 Task: Find connections with filter location Ferkessédougou with filter topic #Socialmediawith filter profile language French with filter current company FactSet with filter school Queen Mary's College with filter industry Engines and Power Transmission Equipment Manufacturing with filter service category Commercial Real Estate with filter keywords title Sales Engineer
Action: Mouse moved to (504, 69)
Screenshot: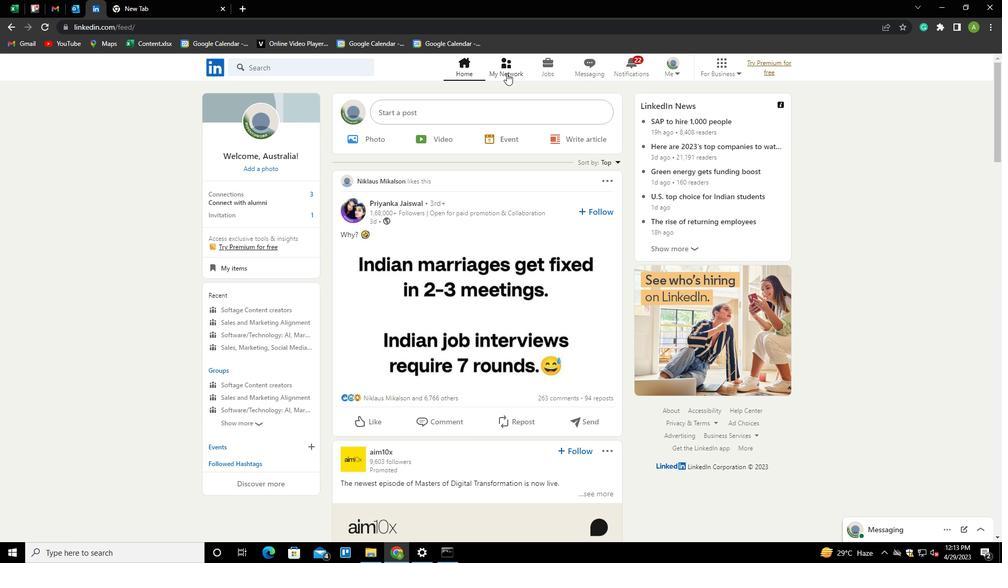 
Action: Mouse pressed left at (504, 69)
Screenshot: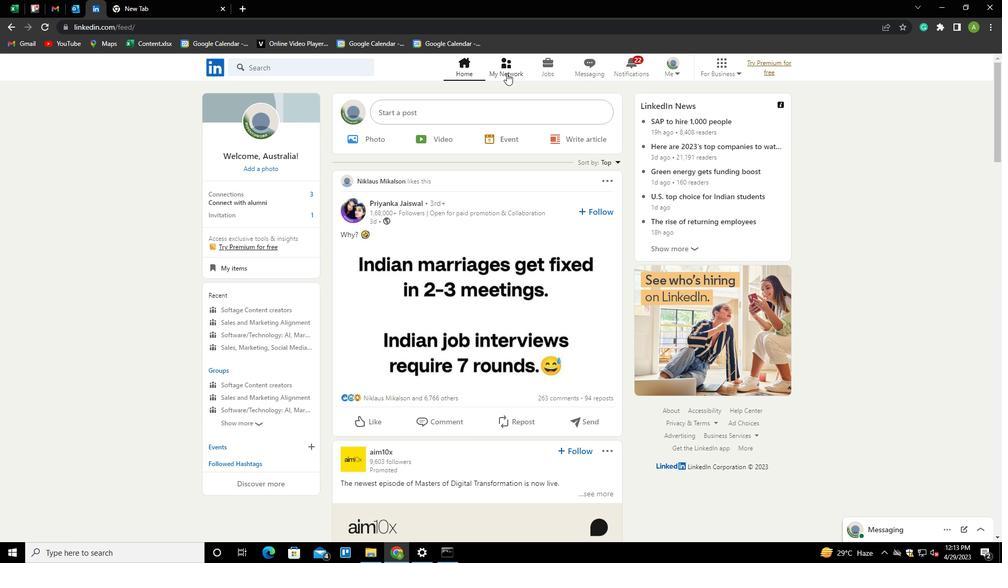 
Action: Mouse moved to (264, 121)
Screenshot: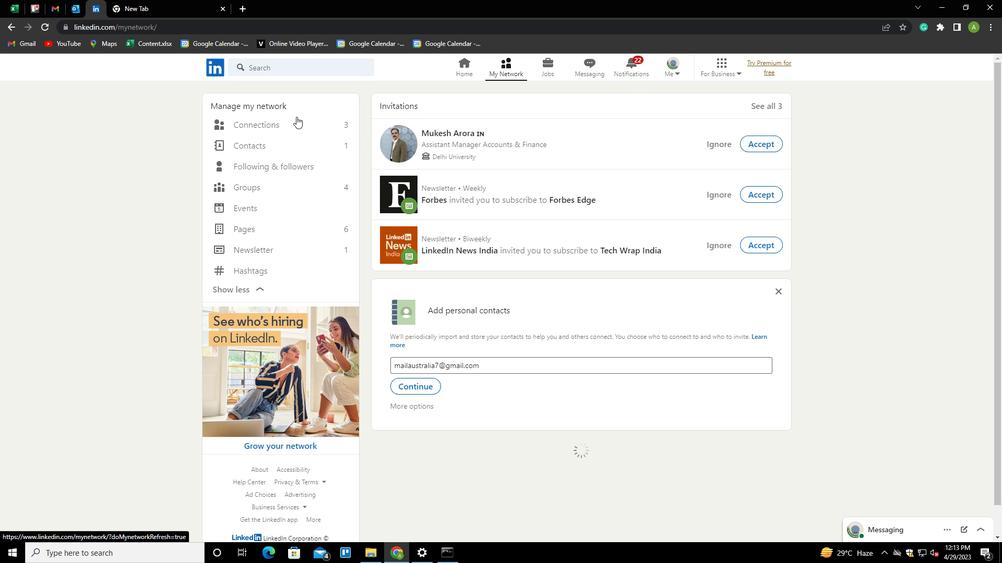 
Action: Mouse pressed left at (264, 121)
Screenshot: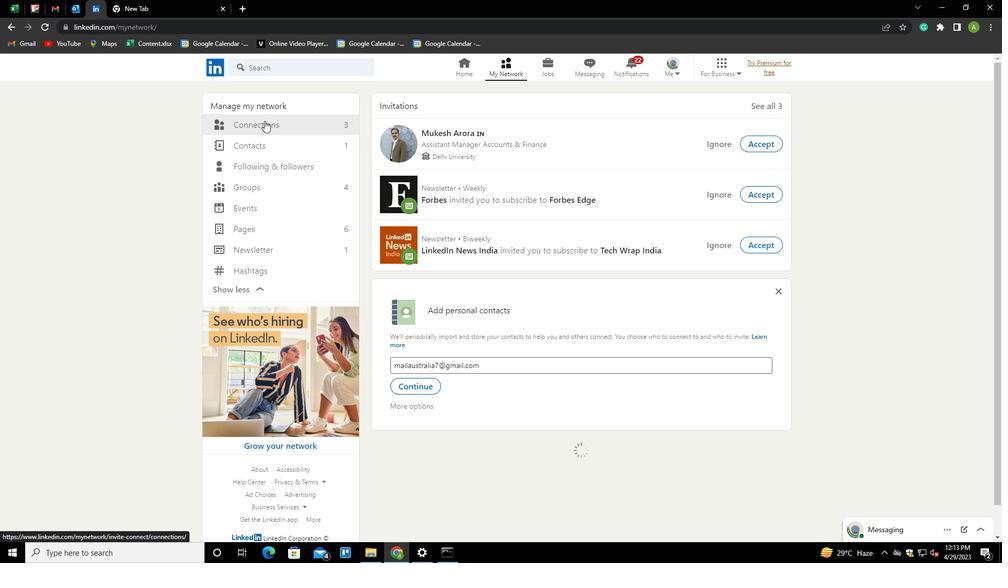 
Action: Mouse moved to (562, 124)
Screenshot: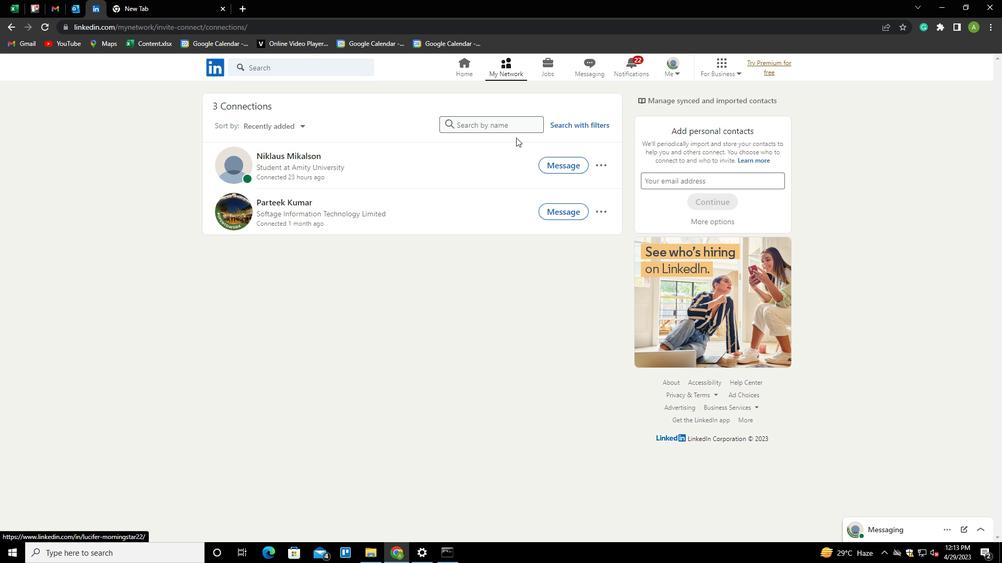 
Action: Mouse pressed left at (562, 124)
Screenshot: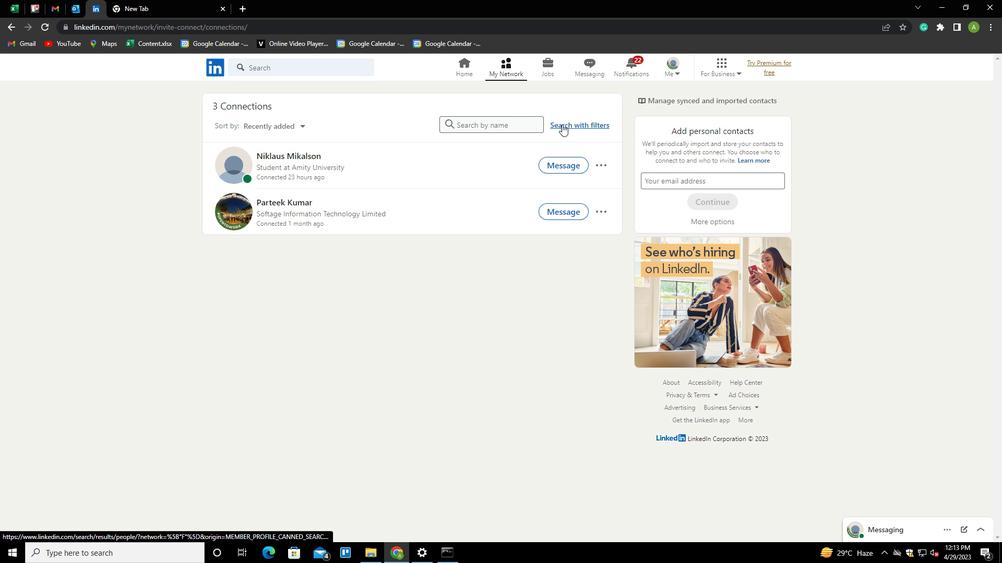 
Action: Mouse moved to (526, 96)
Screenshot: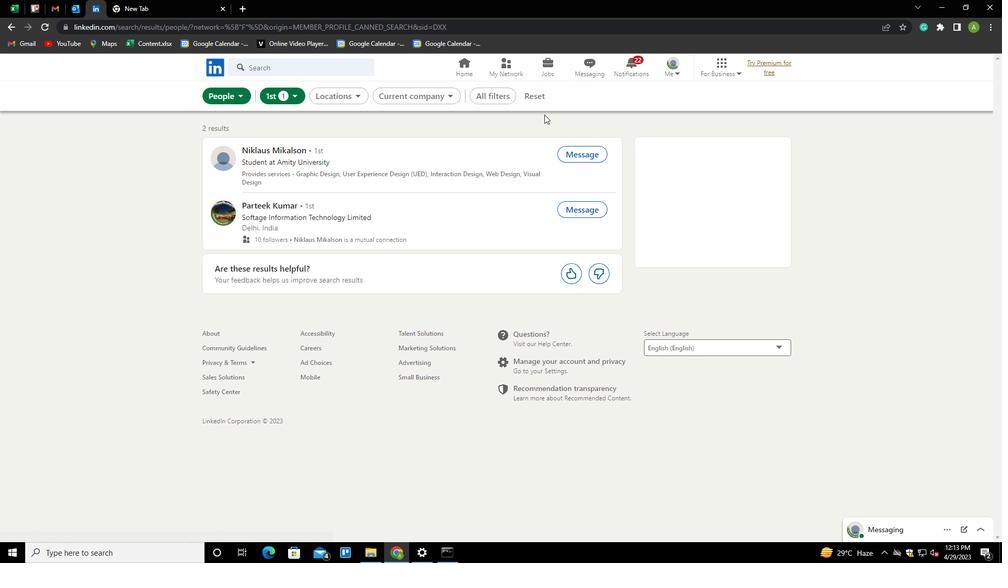 
Action: Mouse pressed left at (526, 96)
Screenshot: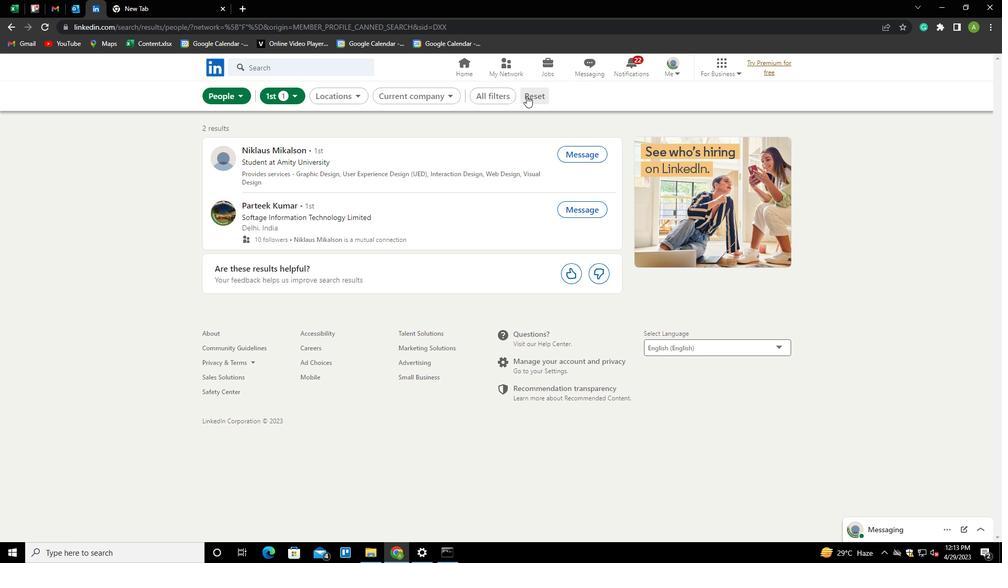 
Action: Mouse moved to (511, 96)
Screenshot: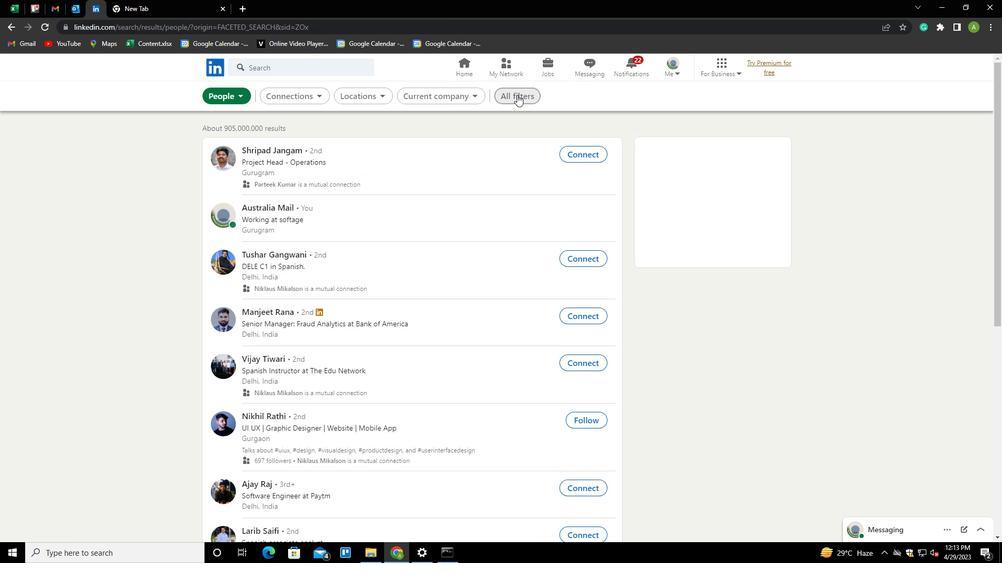 
Action: Mouse pressed left at (511, 96)
Screenshot: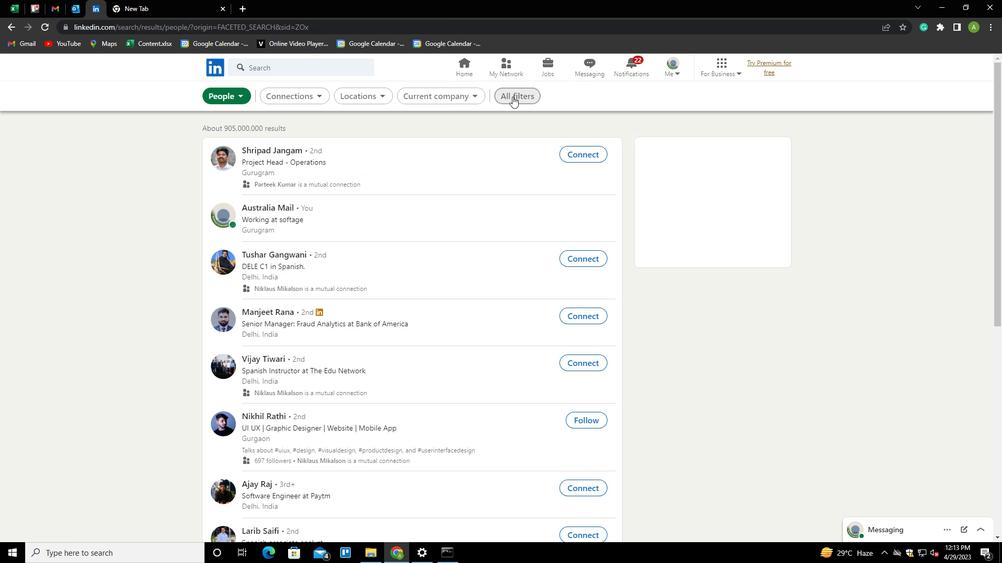 
Action: Mouse moved to (809, 244)
Screenshot: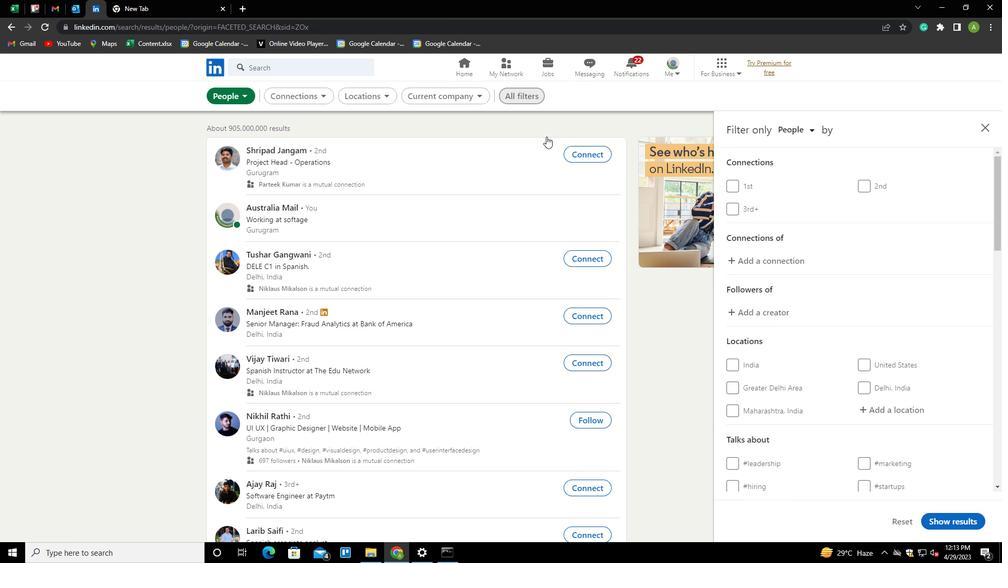 
Action: Mouse scrolled (809, 243) with delta (0, 0)
Screenshot: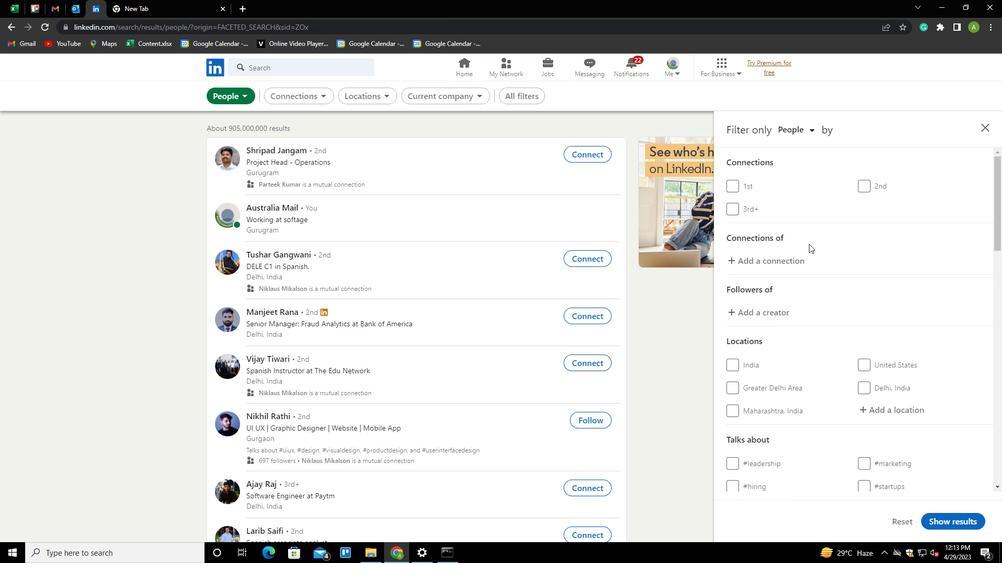 
Action: Mouse scrolled (809, 243) with delta (0, 0)
Screenshot: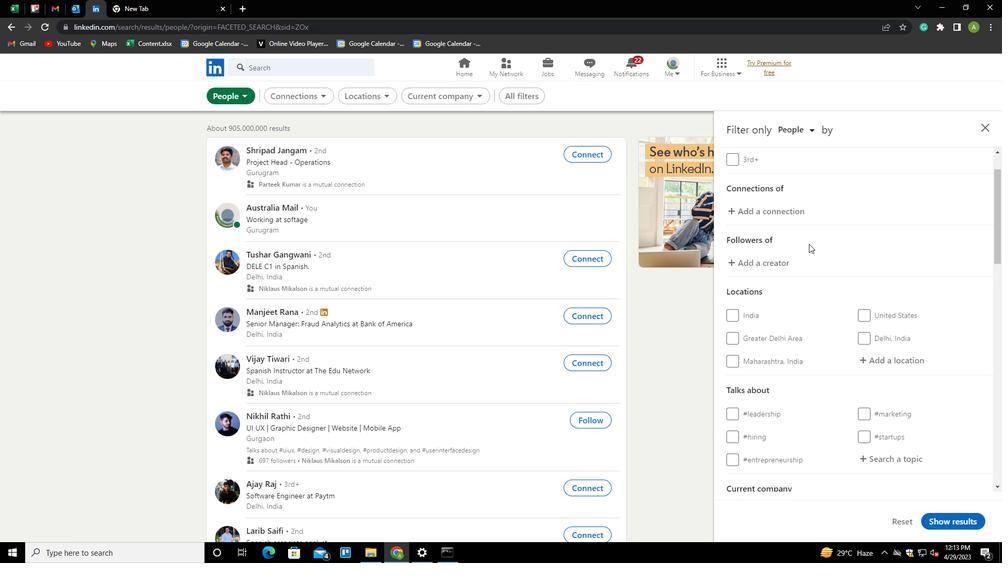 
Action: Mouse scrolled (809, 243) with delta (0, 0)
Screenshot: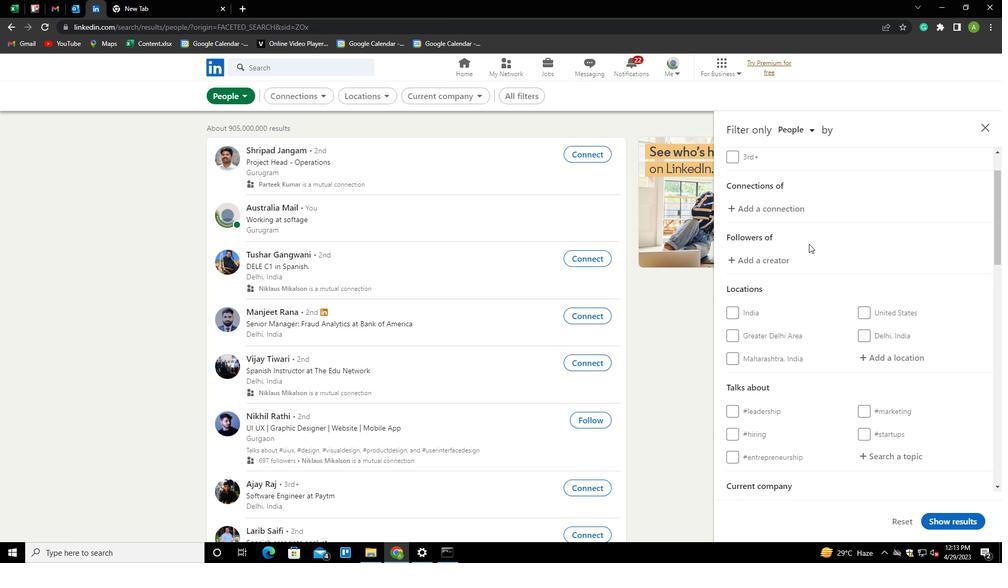 
Action: Mouse moved to (864, 251)
Screenshot: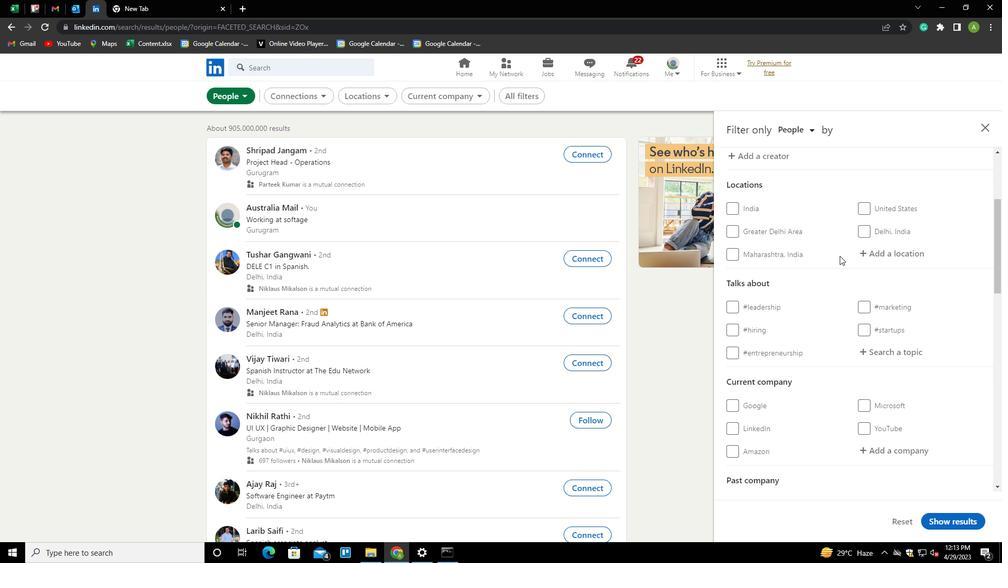 
Action: Mouse pressed left at (864, 251)
Screenshot: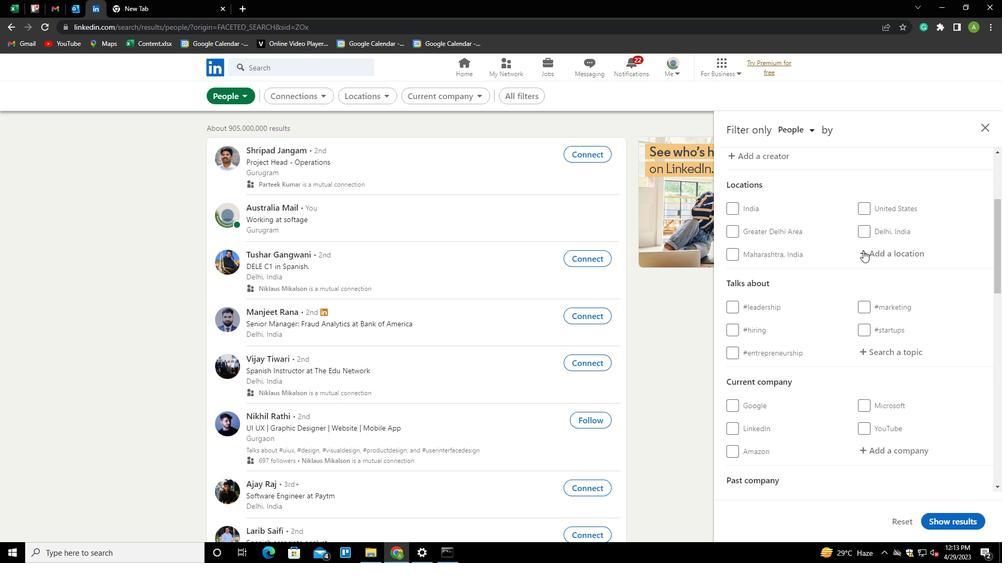 
Action: Key pressed <Key.shift><Key.shift><Key.shift><Key.shift><Key.shift>FEREKESSEDOUGOU
Screenshot: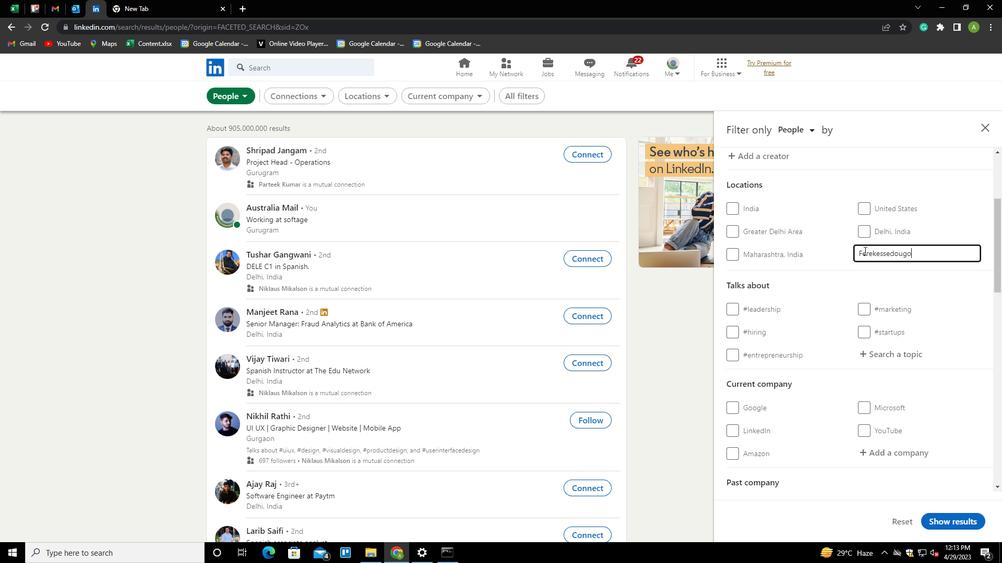 
Action: Mouse moved to (874, 257)
Screenshot: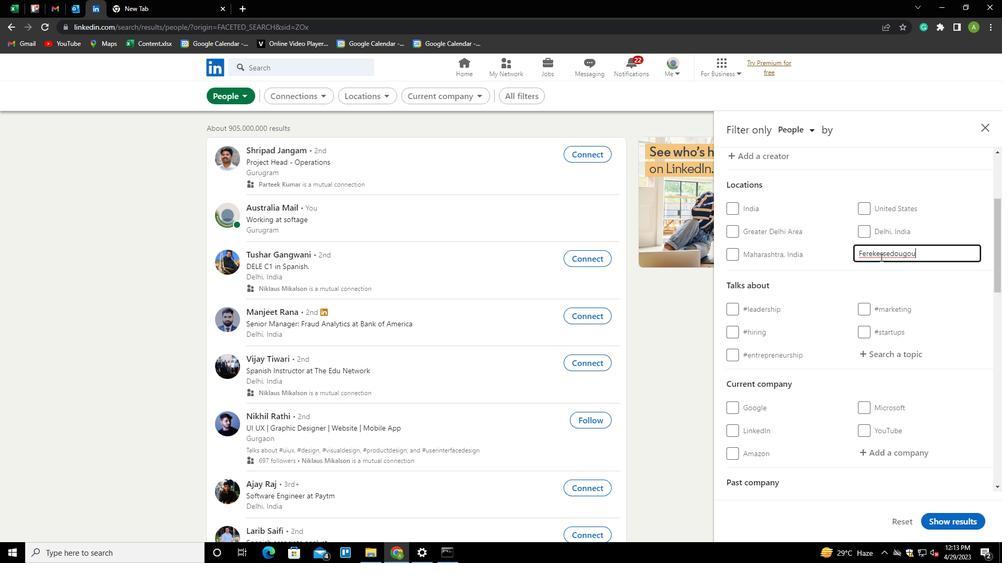 
Action: Mouse pressed left at (874, 257)
Screenshot: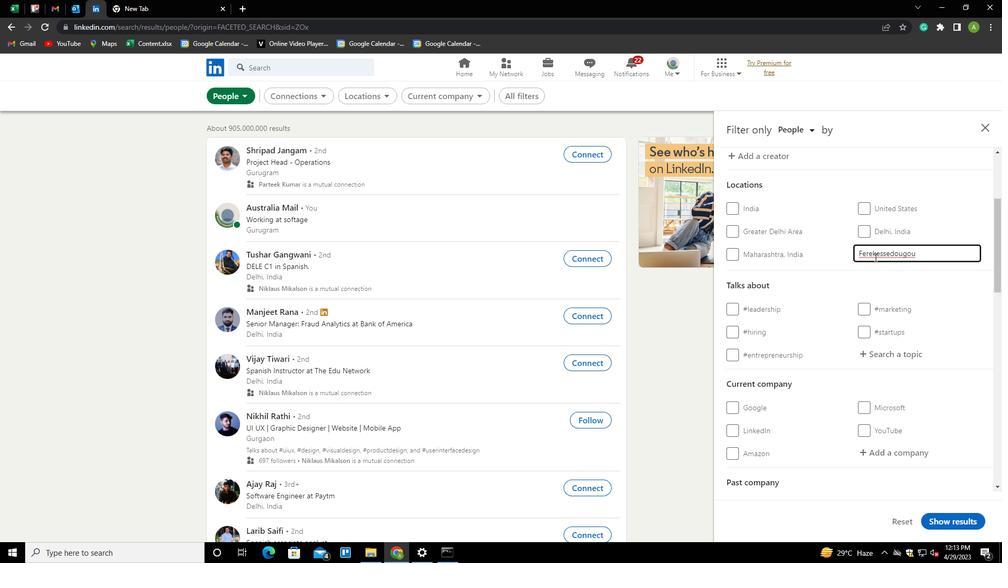 
Action: Mouse moved to (904, 260)
Screenshot: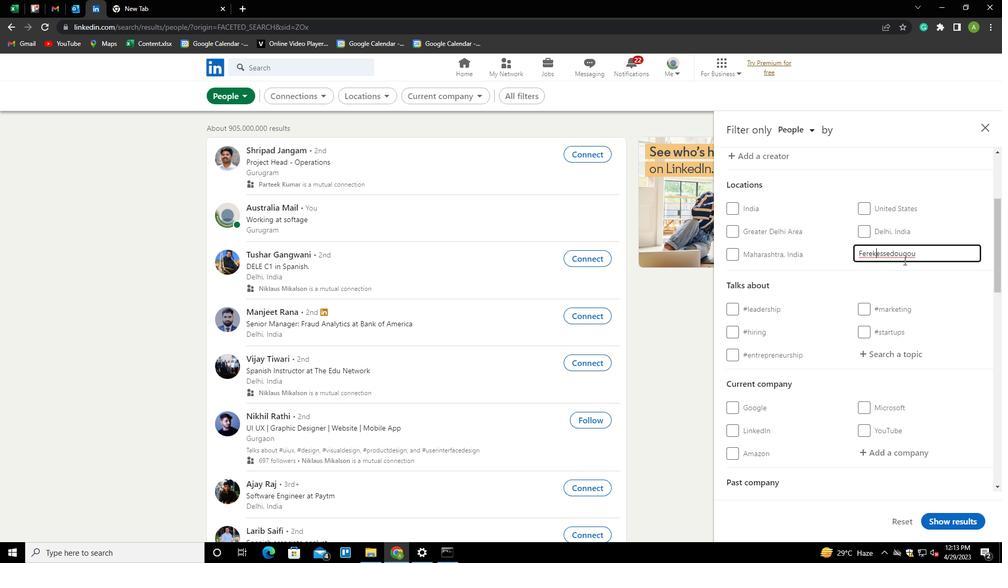 
Action: Key pressed <Key.left><Key.backspace>
Screenshot: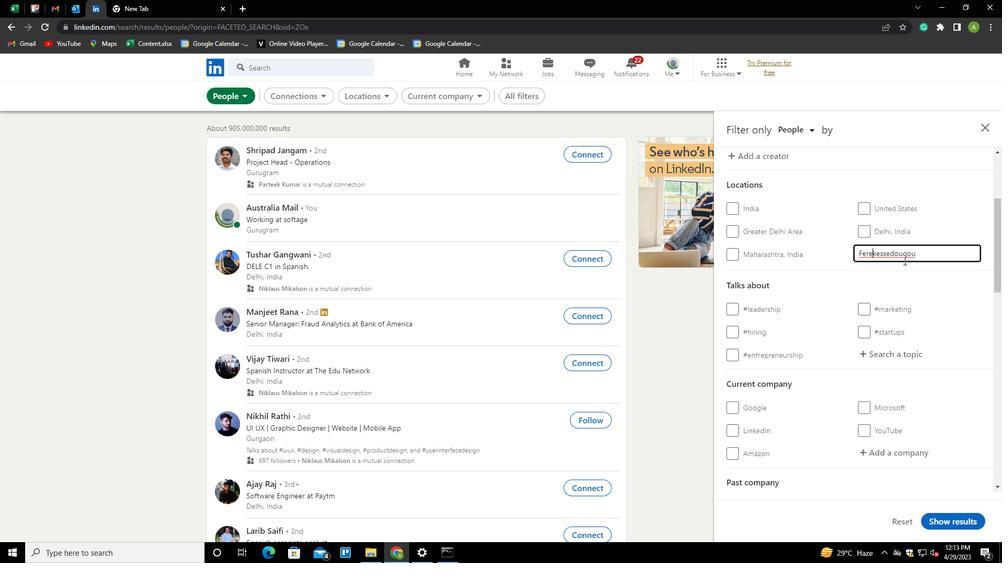 
Action: Mouse moved to (907, 265)
Screenshot: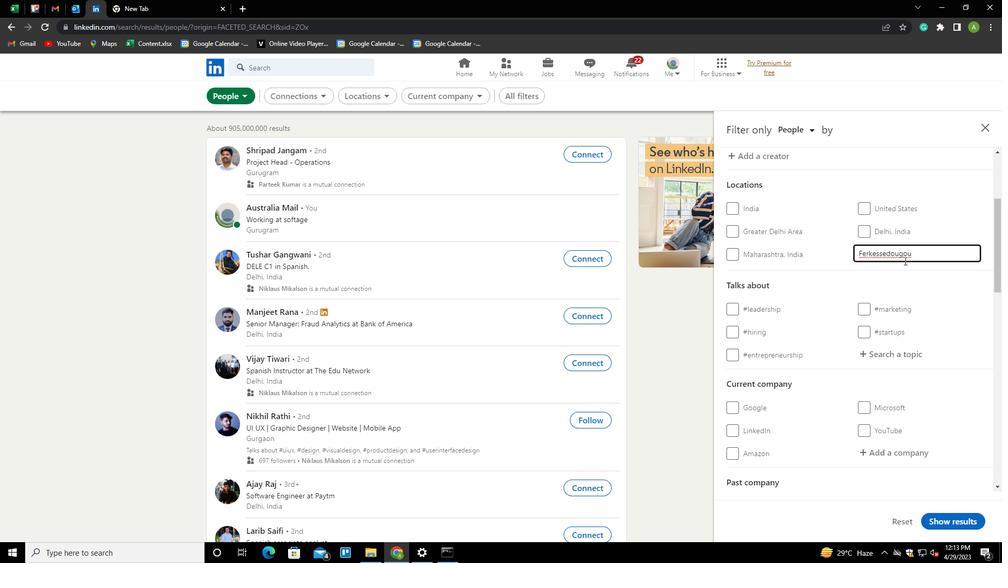 
Action: Mouse pressed left at (907, 265)
Screenshot: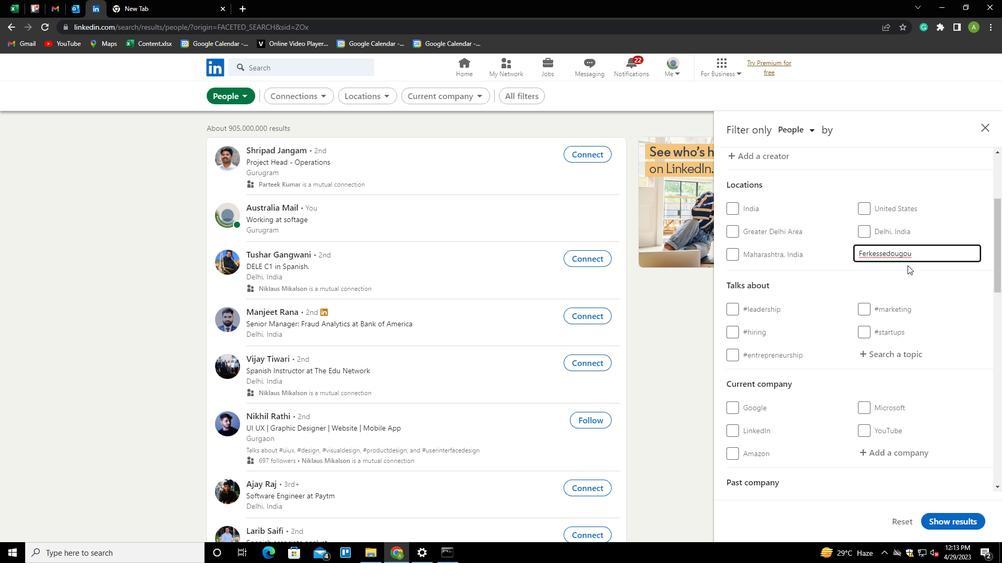 
Action: Mouse scrolled (907, 265) with delta (0, 0)
Screenshot: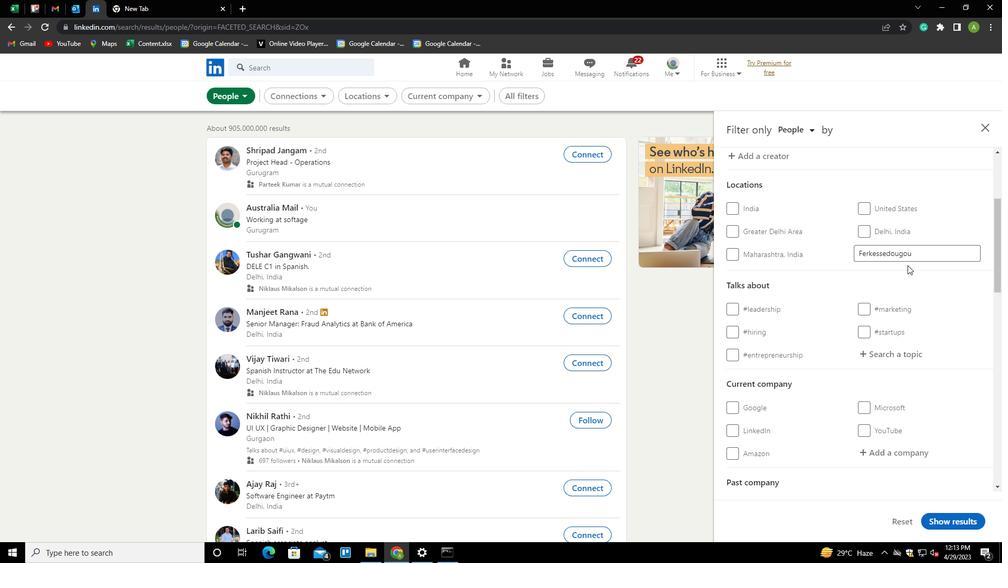 
Action: Mouse scrolled (907, 265) with delta (0, 0)
Screenshot: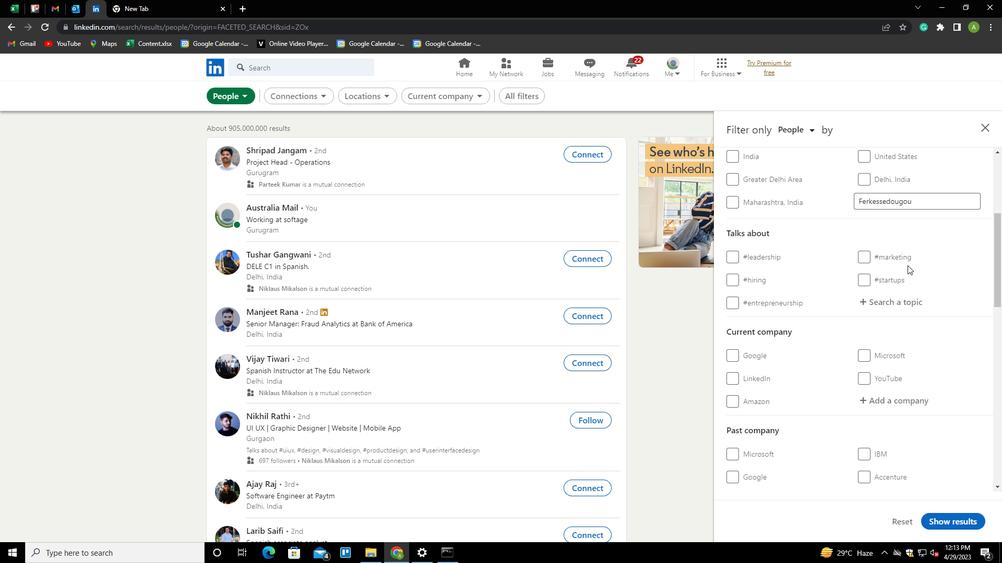 
Action: Mouse moved to (892, 252)
Screenshot: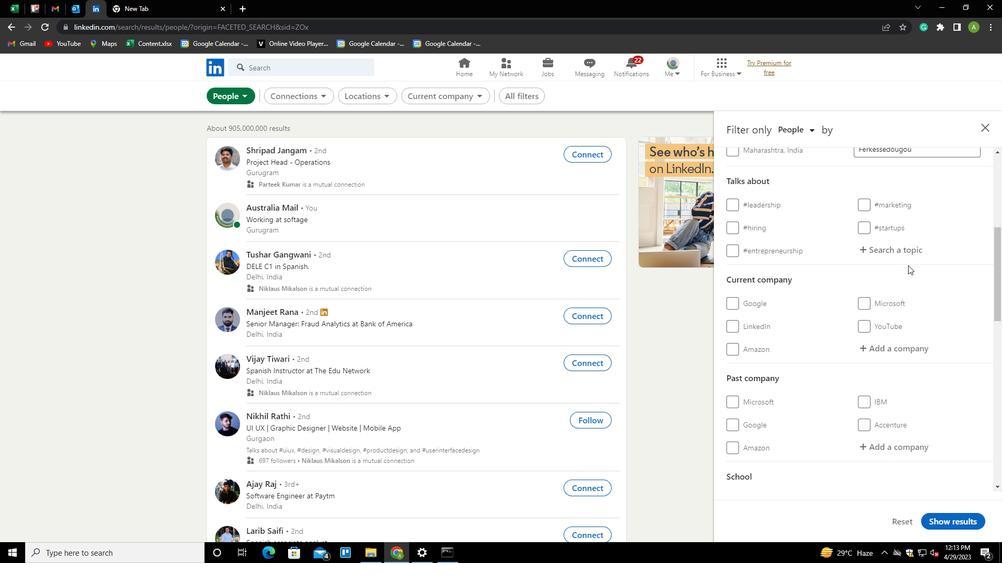 
Action: Mouse pressed left at (892, 252)
Screenshot: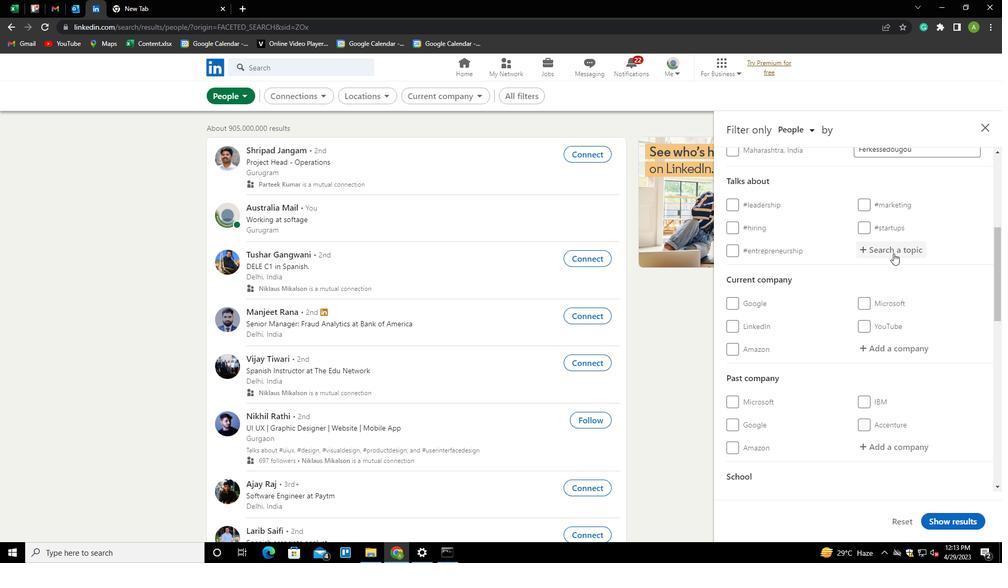 
Action: Mouse moved to (895, 251)
Screenshot: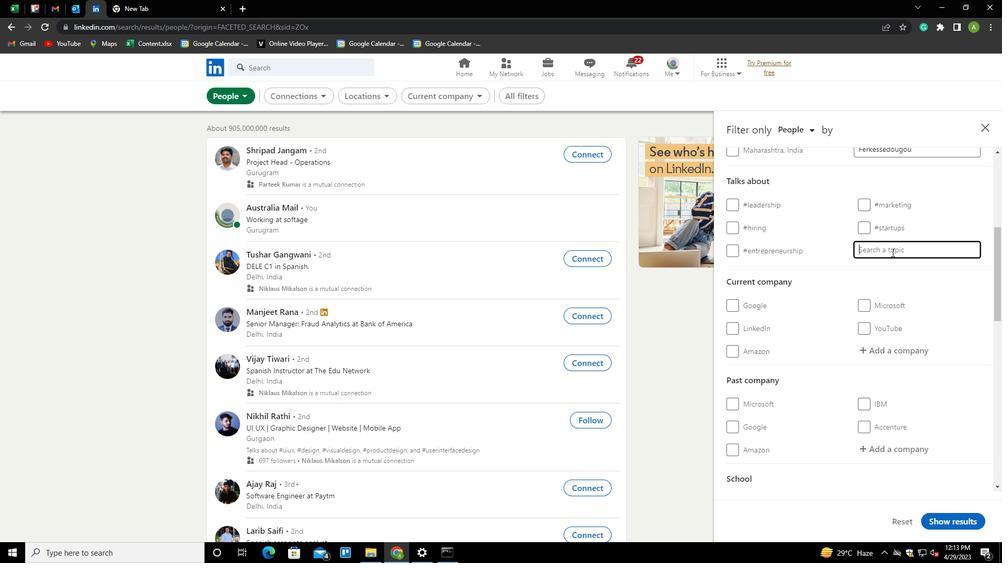 
Action: Mouse pressed left at (895, 251)
Screenshot: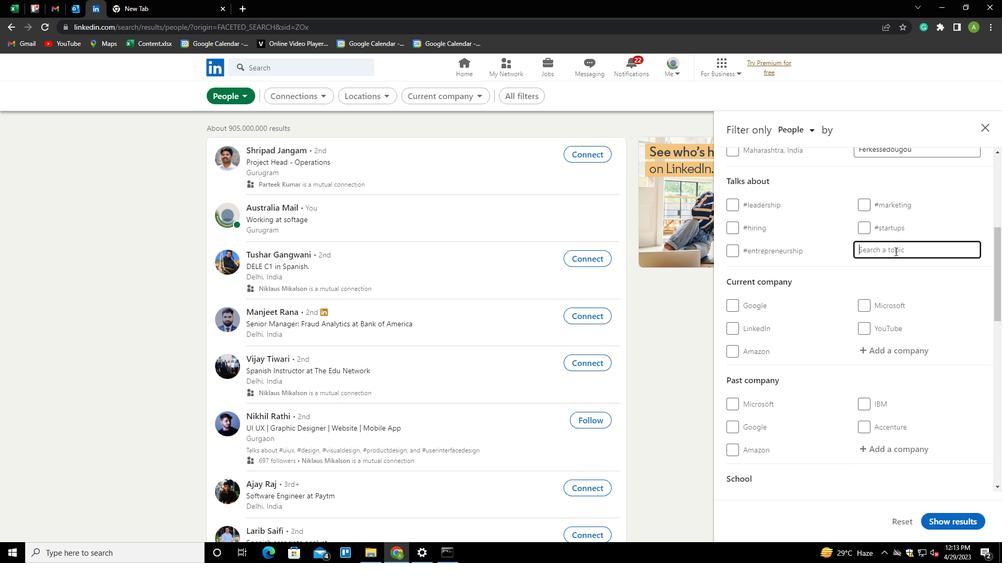 
Action: Key pressed SOCIALMEDIA<Key.down><Key.enter>
Screenshot: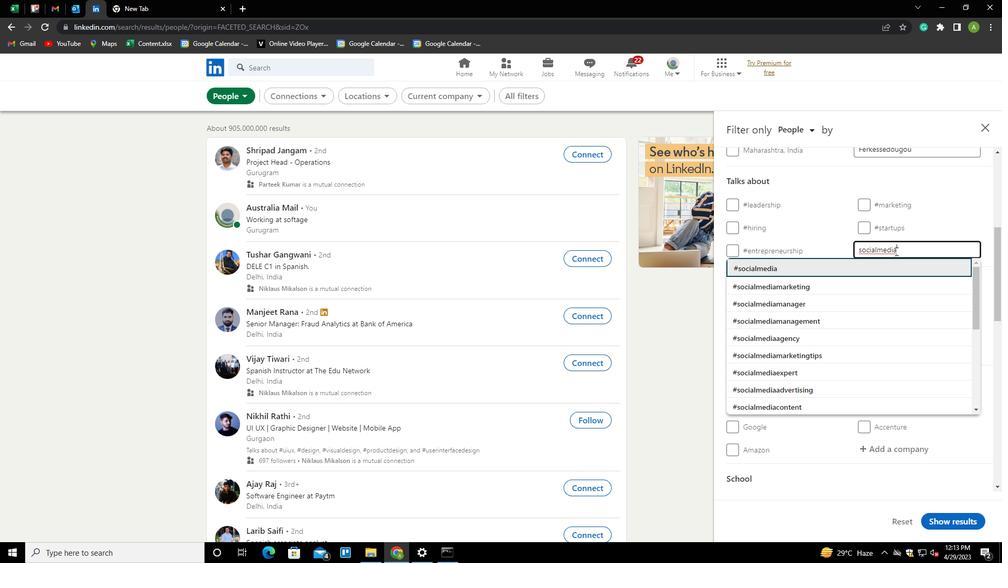 
Action: Mouse scrolled (895, 251) with delta (0, 0)
Screenshot: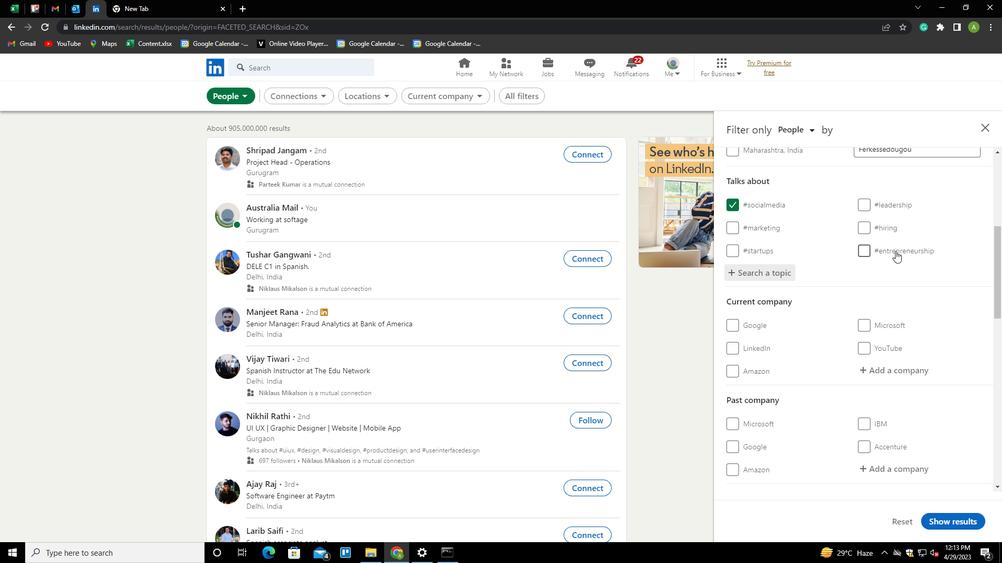 
Action: Mouse scrolled (895, 251) with delta (0, 0)
Screenshot: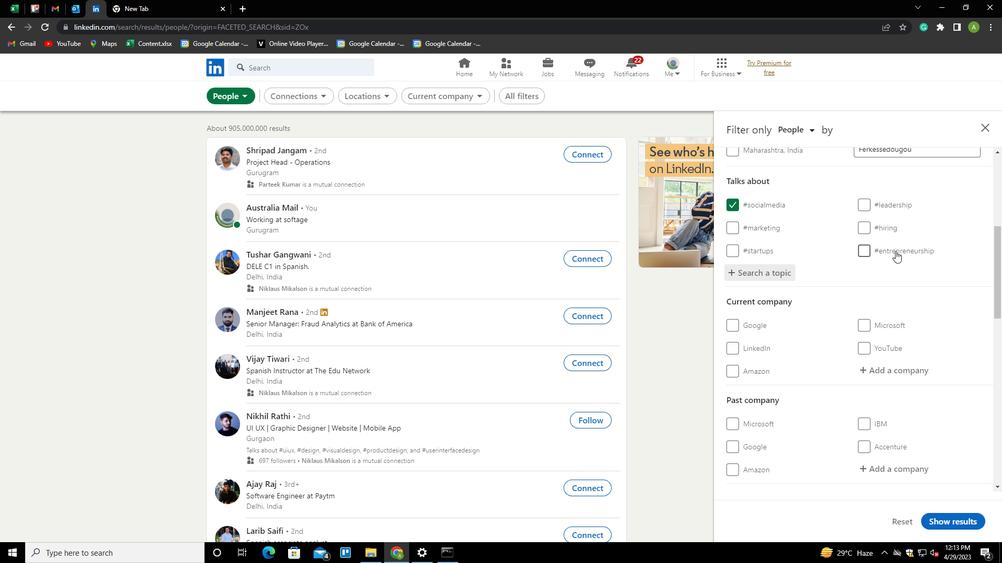 
Action: Mouse scrolled (895, 251) with delta (0, 0)
Screenshot: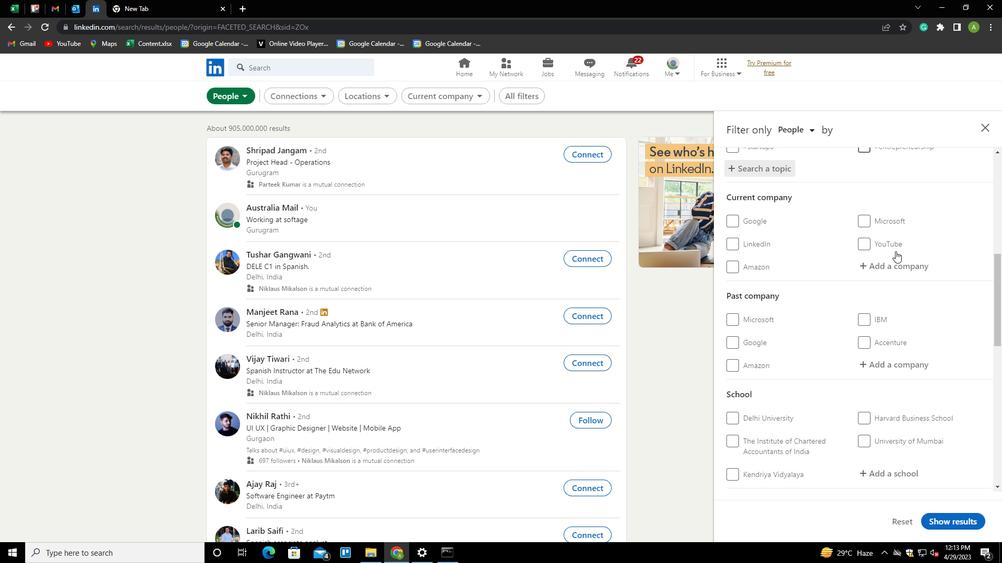 
Action: Mouse scrolled (895, 251) with delta (0, 0)
Screenshot: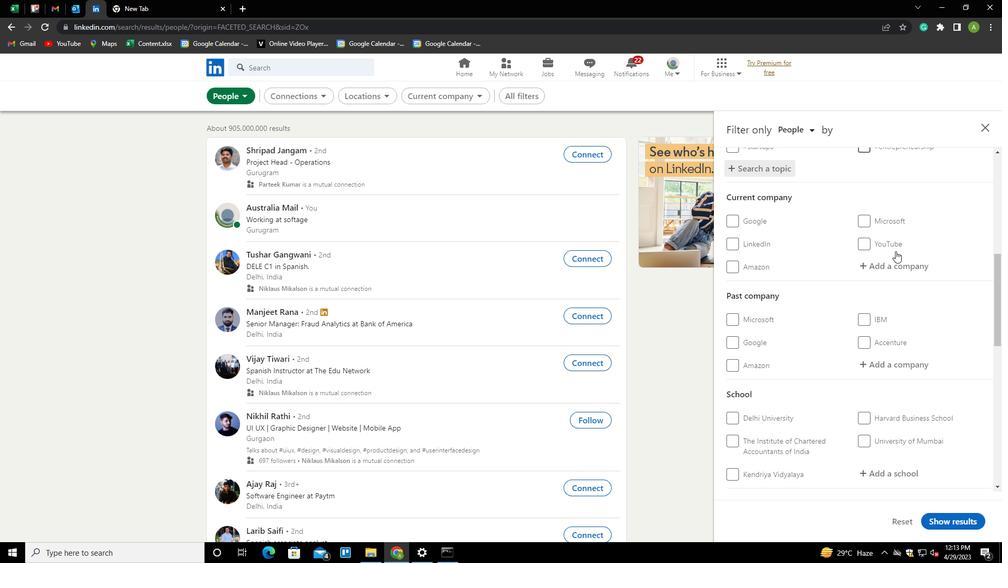 
Action: Mouse scrolled (895, 251) with delta (0, 0)
Screenshot: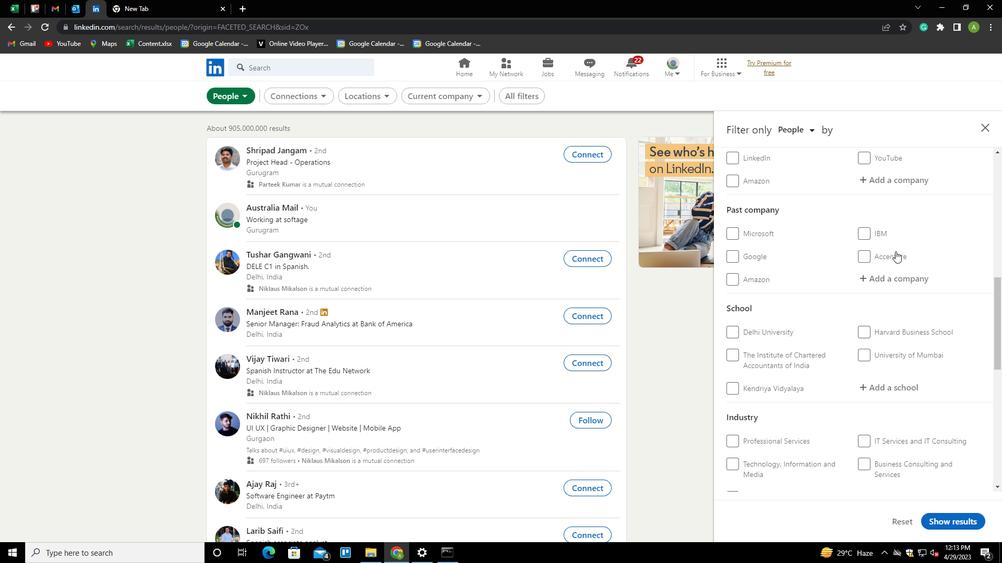 
Action: Mouse scrolled (895, 251) with delta (0, 0)
Screenshot: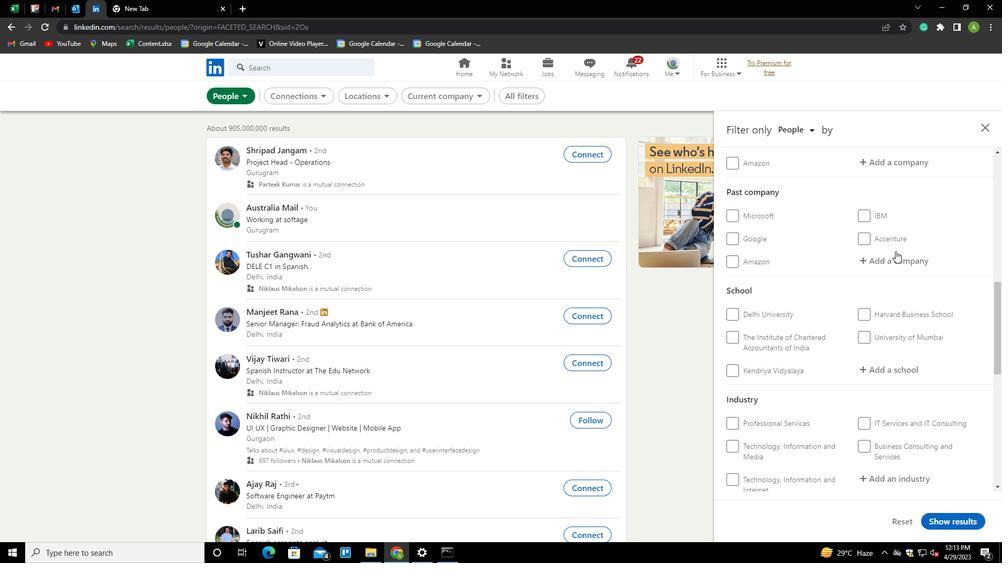 
Action: Mouse scrolled (895, 251) with delta (0, 0)
Screenshot: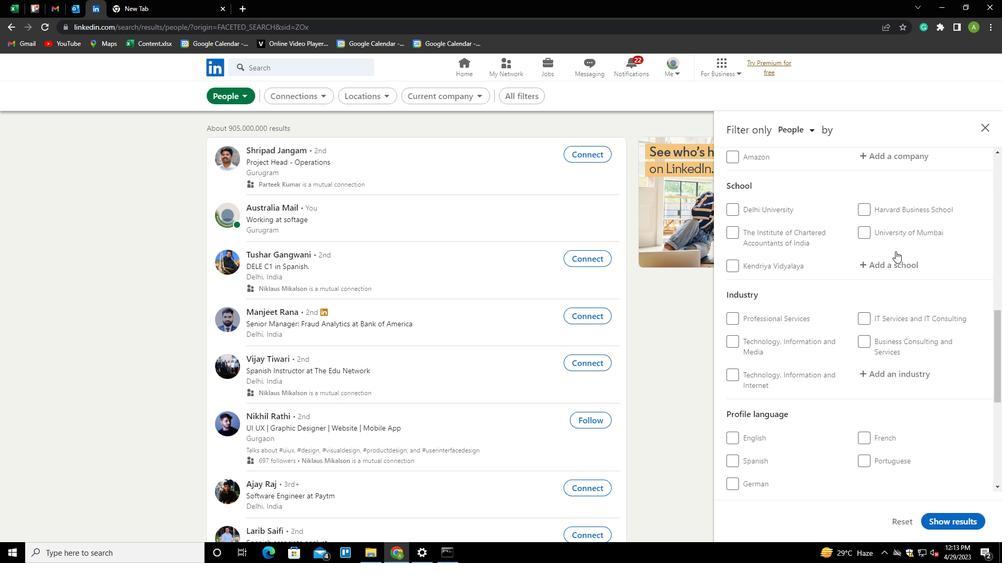 
Action: Mouse scrolled (895, 251) with delta (0, 0)
Screenshot: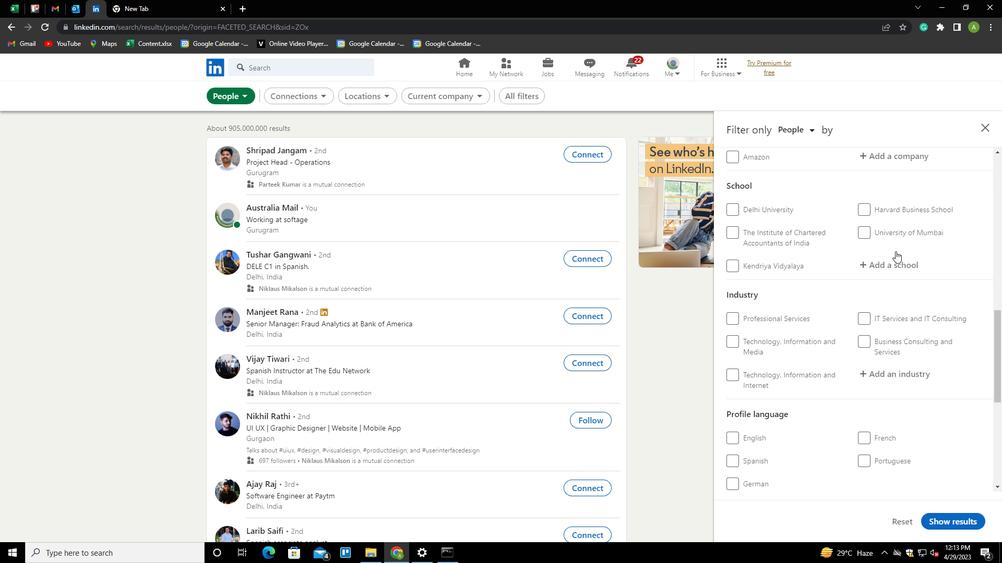 
Action: Mouse moved to (861, 333)
Screenshot: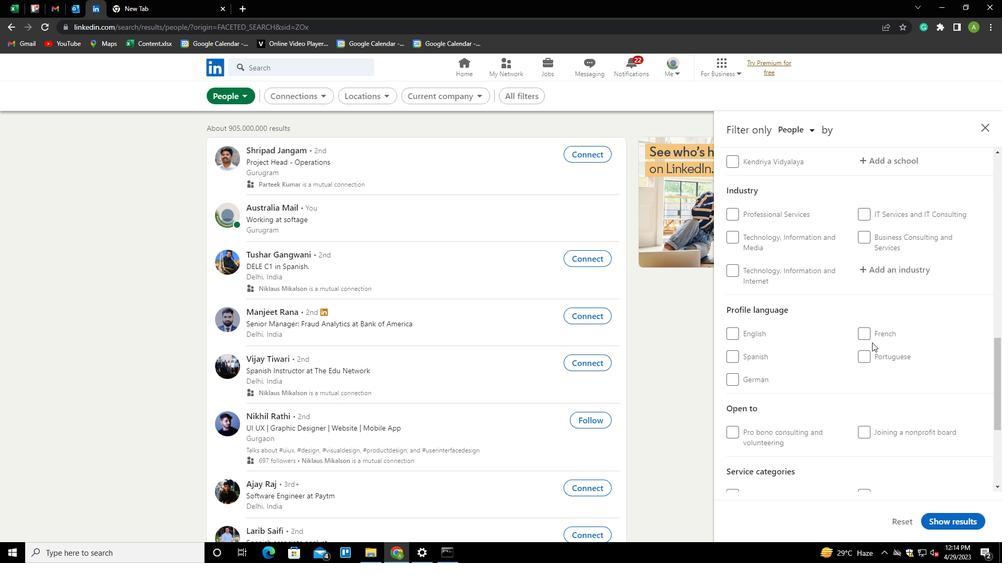 
Action: Mouse pressed left at (861, 333)
Screenshot: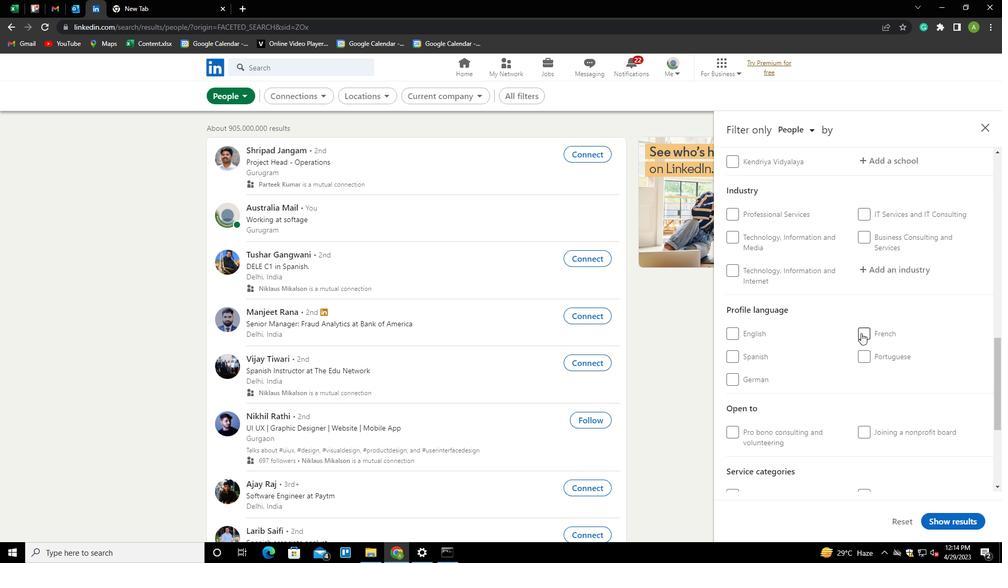 
Action: Mouse moved to (895, 343)
Screenshot: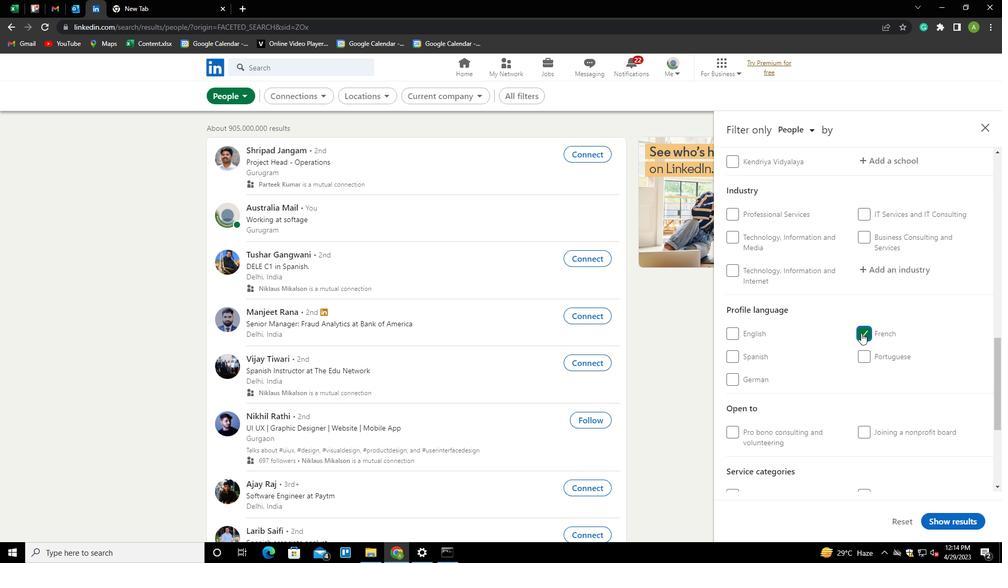 
Action: Mouse scrolled (895, 343) with delta (0, 0)
Screenshot: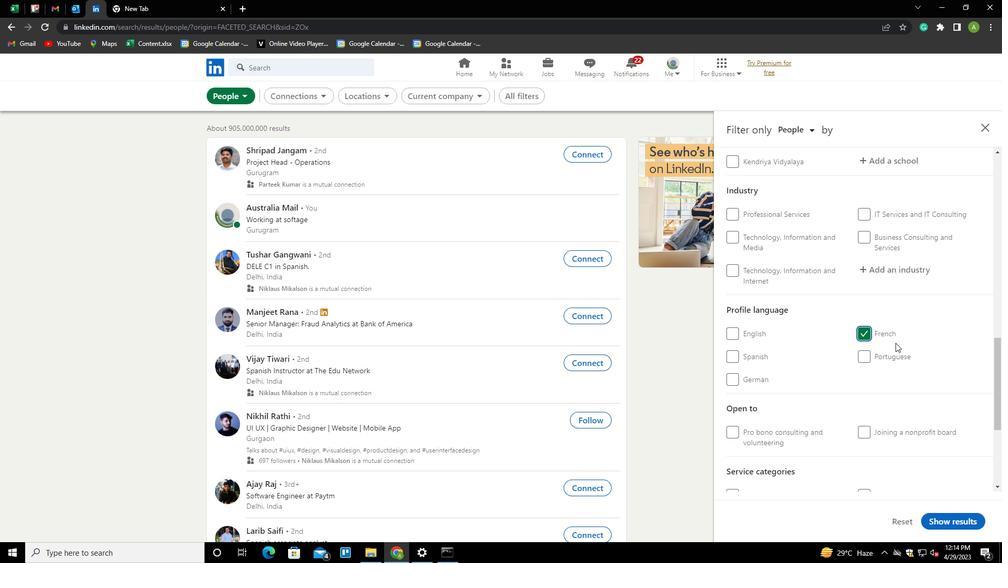 
Action: Mouse scrolled (895, 343) with delta (0, 0)
Screenshot: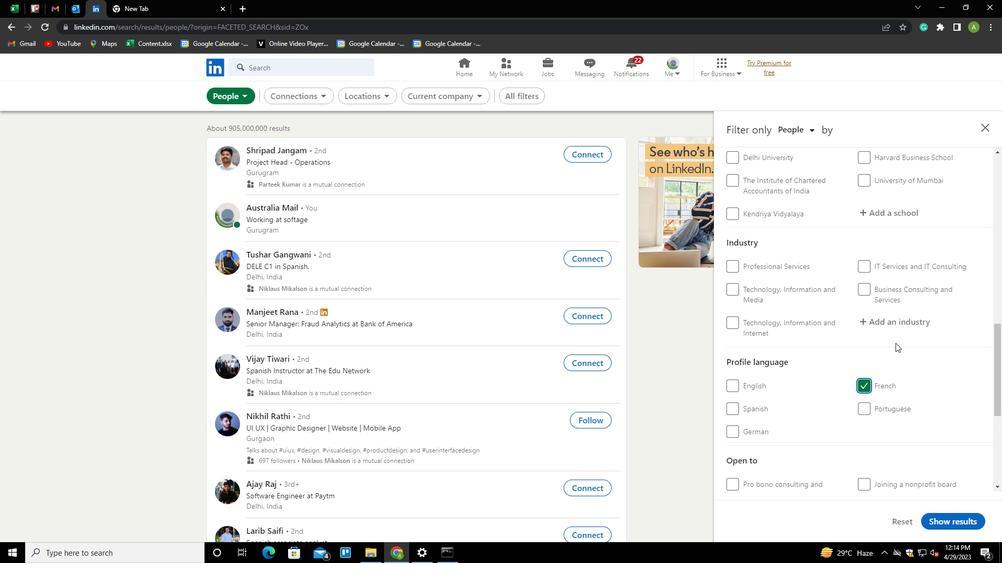 
Action: Mouse scrolled (895, 343) with delta (0, 0)
Screenshot: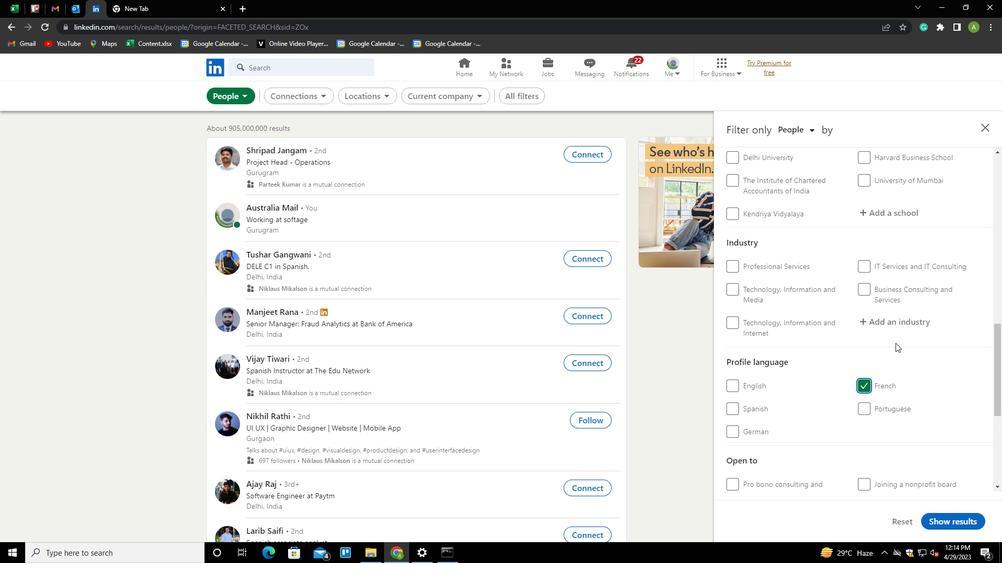 
Action: Mouse scrolled (895, 343) with delta (0, 0)
Screenshot: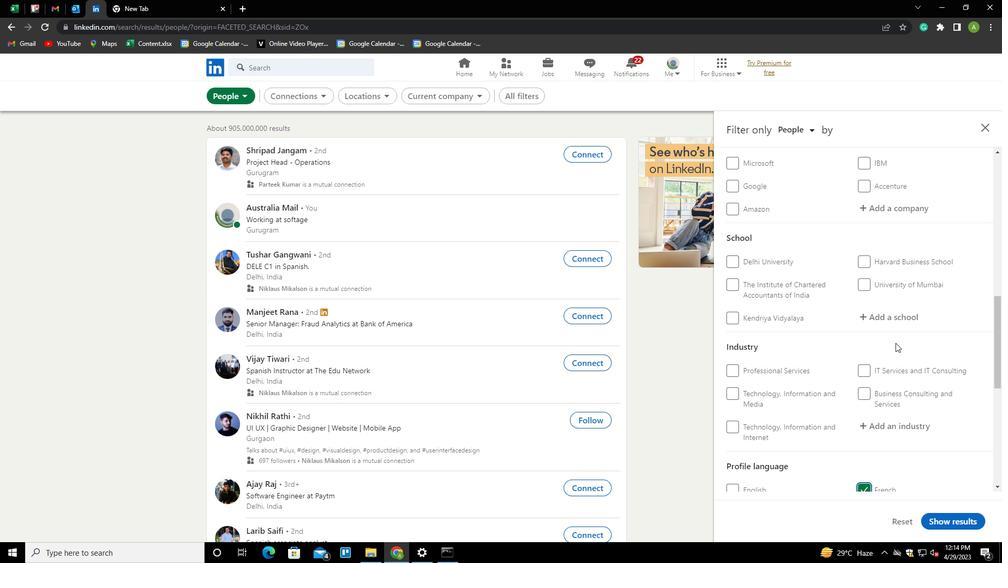 
Action: Mouse scrolled (895, 343) with delta (0, 0)
Screenshot: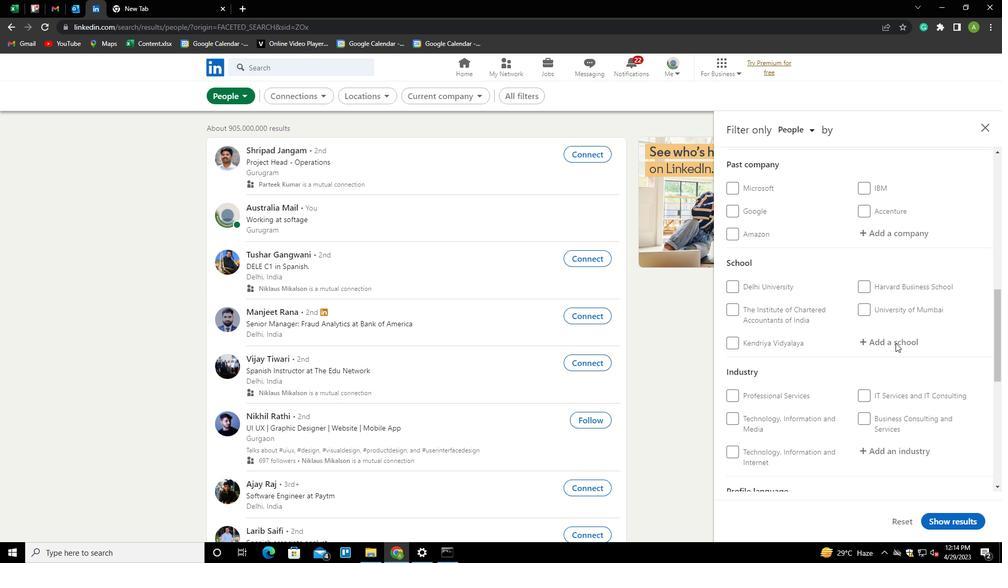 
Action: Mouse scrolled (895, 343) with delta (0, 0)
Screenshot: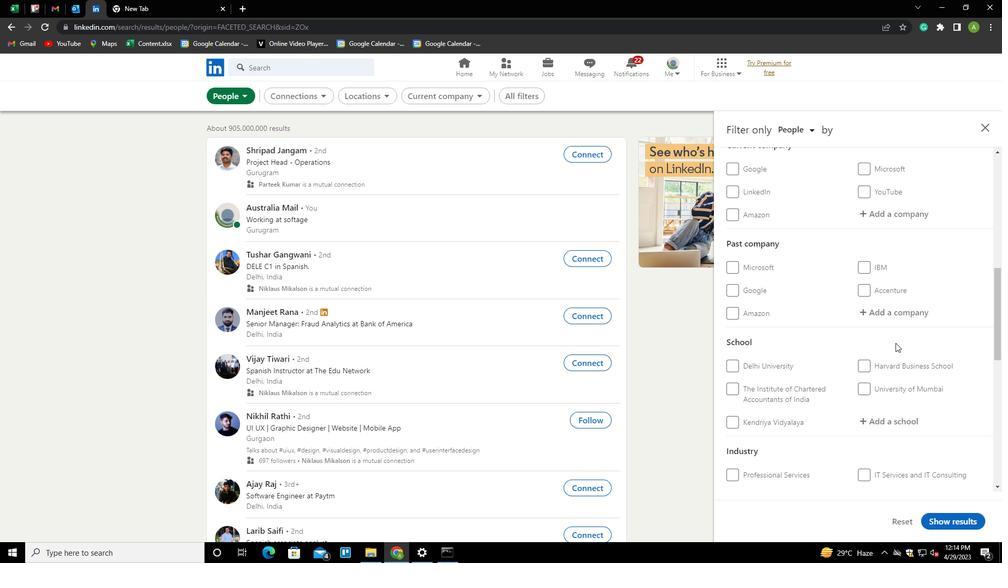 
Action: Mouse scrolled (895, 343) with delta (0, 0)
Screenshot: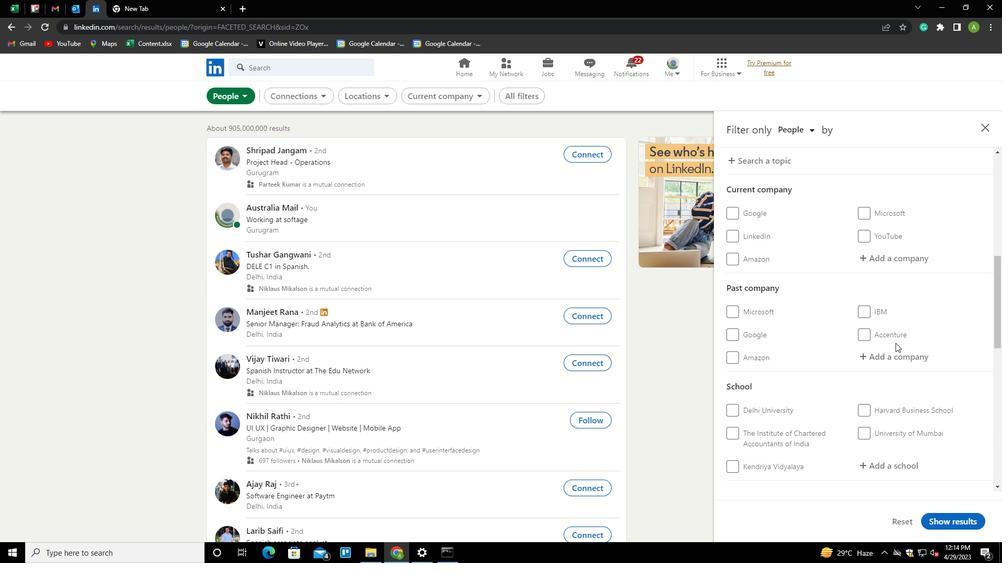 
Action: Mouse moved to (882, 323)
Screenshot: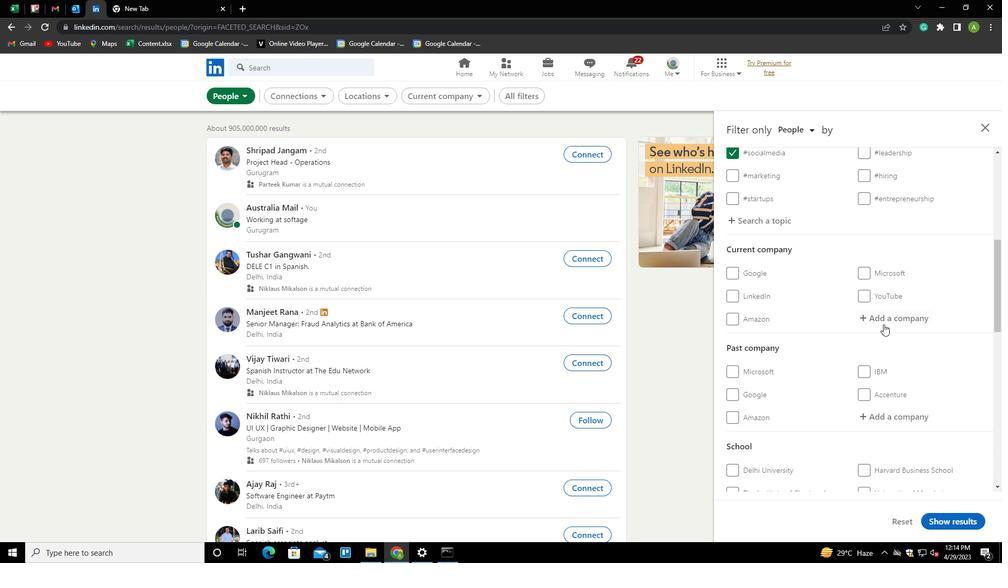 
Action: Mouse pressed left at (882, 323)
Screenshot: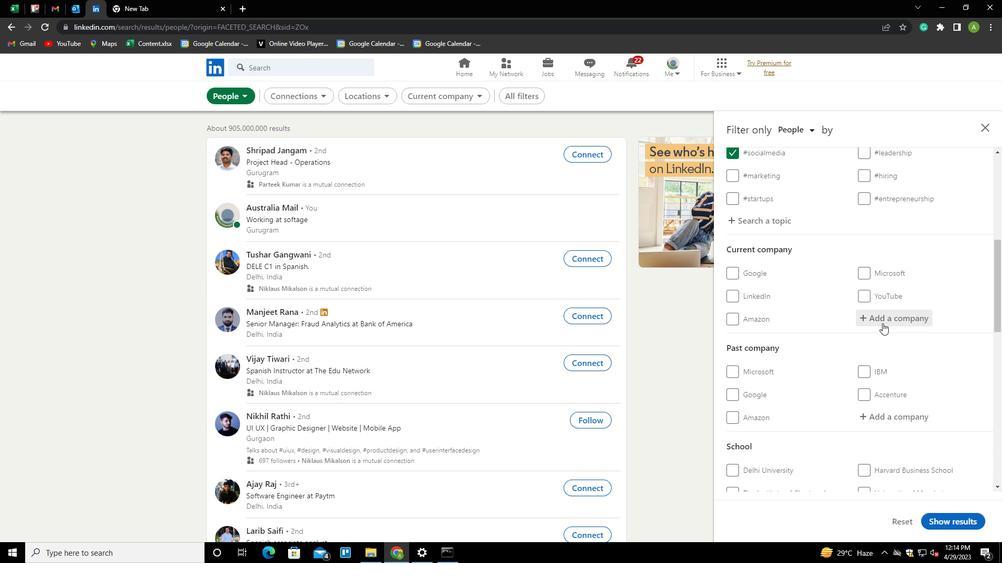 
Action: Key pressed <Key.shift>FACTSET<Key.down><Key.enter>
Screenshot: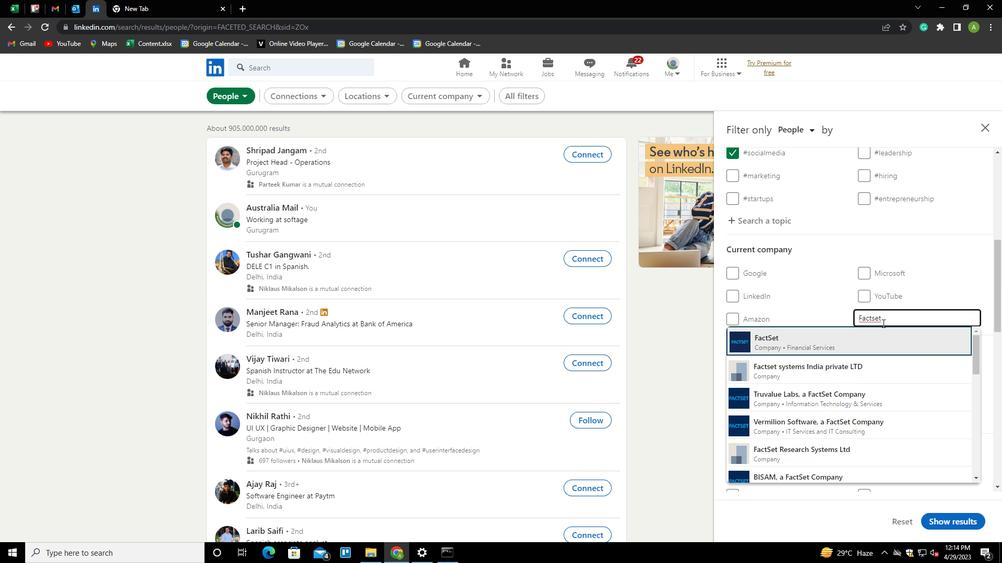 
Action: Mouse scrolled (882, 323) with delta (0, 0)
Screenshot: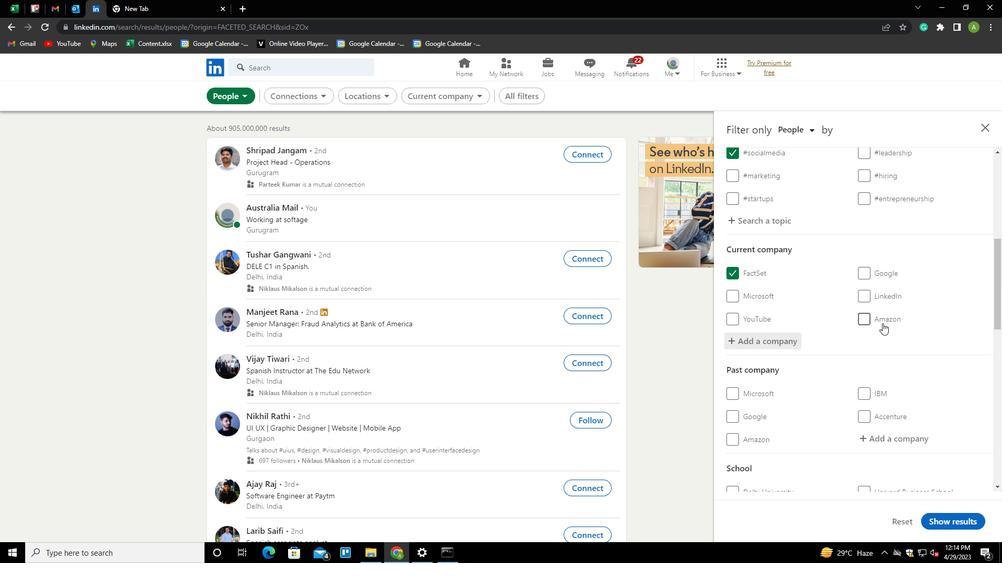 
Action: Mouse scrolled (882, 323) with delta (0, 0)
Screenshot: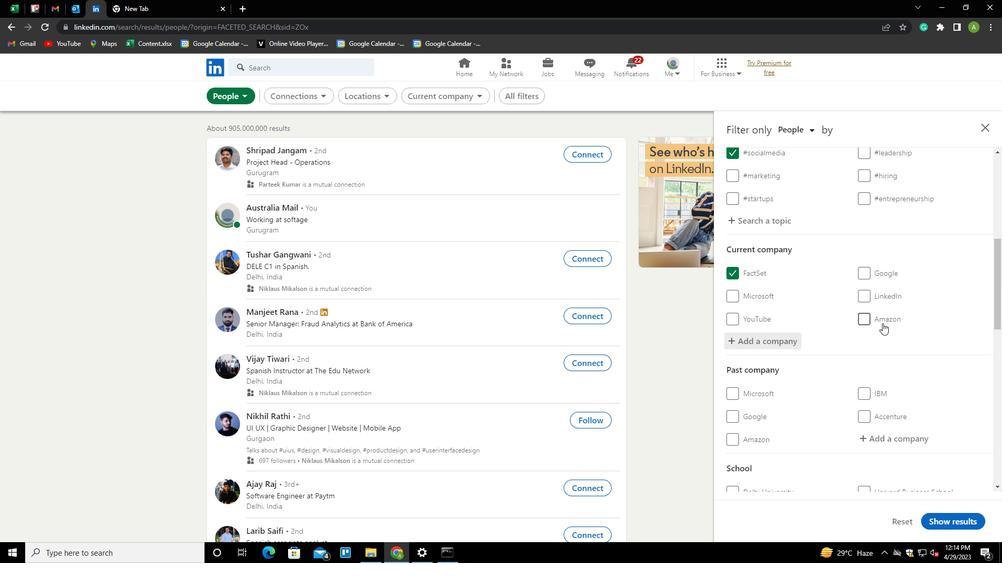 
Action: Mouse scrolled (882, 323) with delta (0, 0)
Screenshot: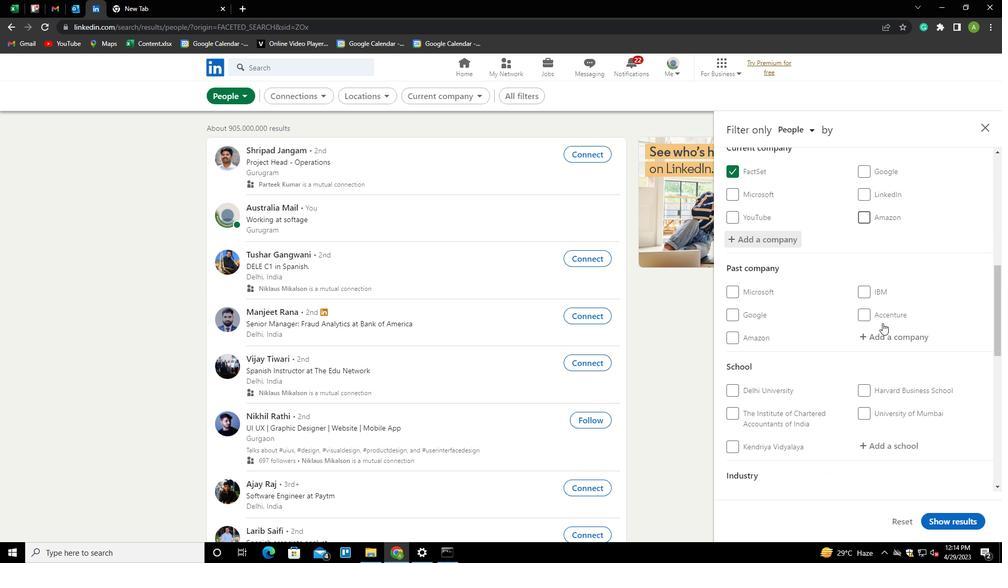 
Action: Mouse scrolled (882, 323) with delta (0, 0)
Screenshot: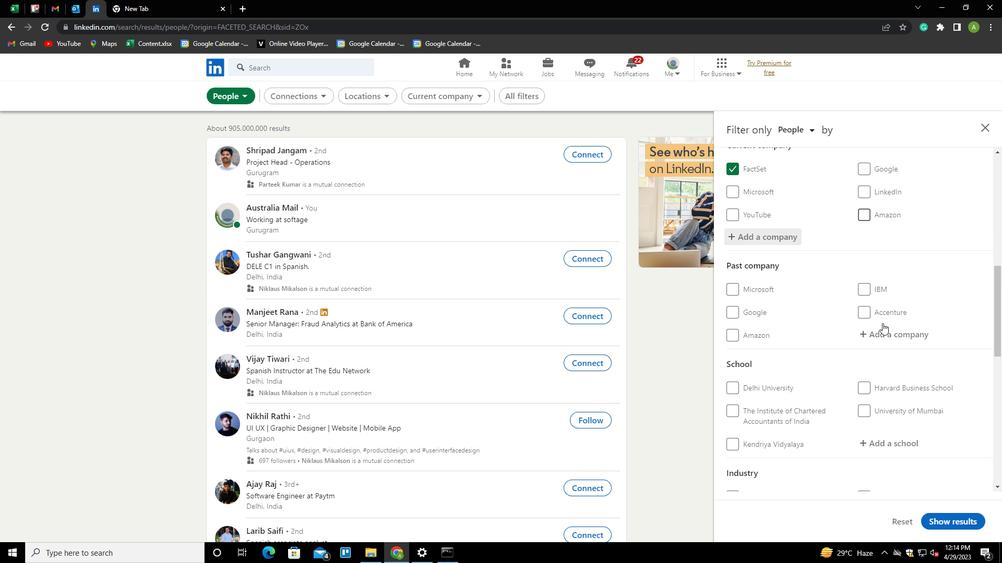 
Action: Mouse scrolled (882, 323) with delta (0, 0)
Screenshot: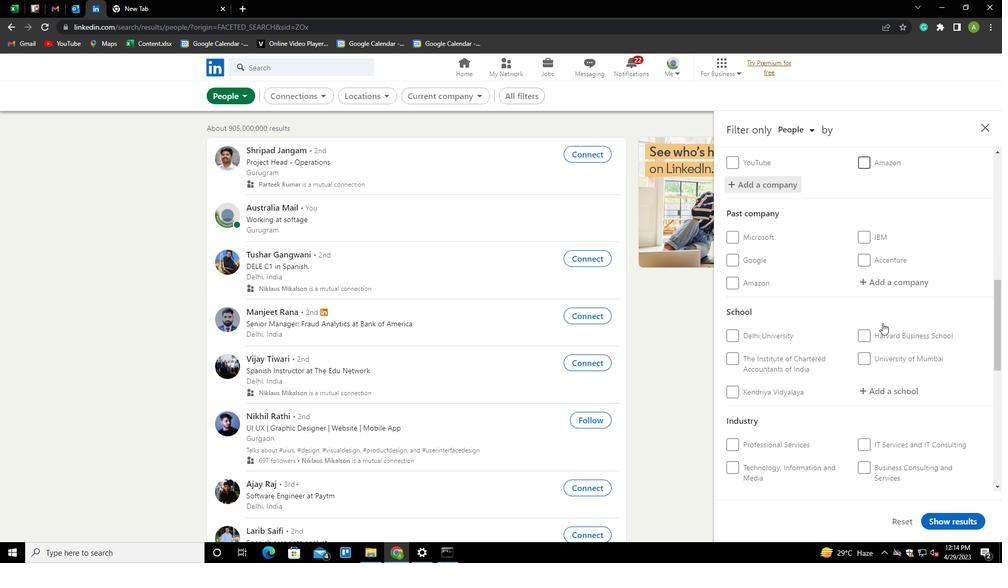 
Action: Mouse scrolled (882, 323) with delta (0, 0)
Screenshot: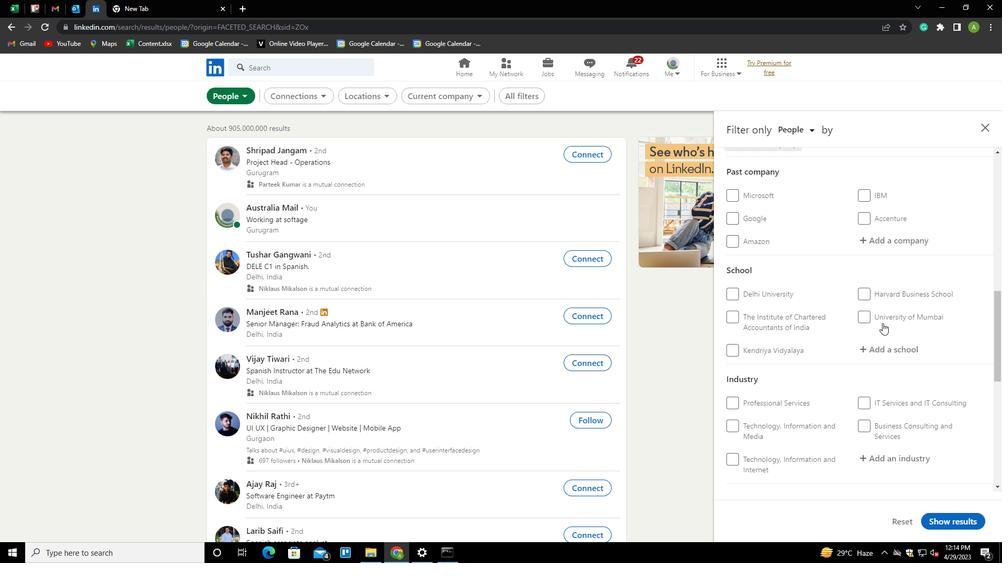 
Action: Mouse moved to (873, 234)
Screenshot: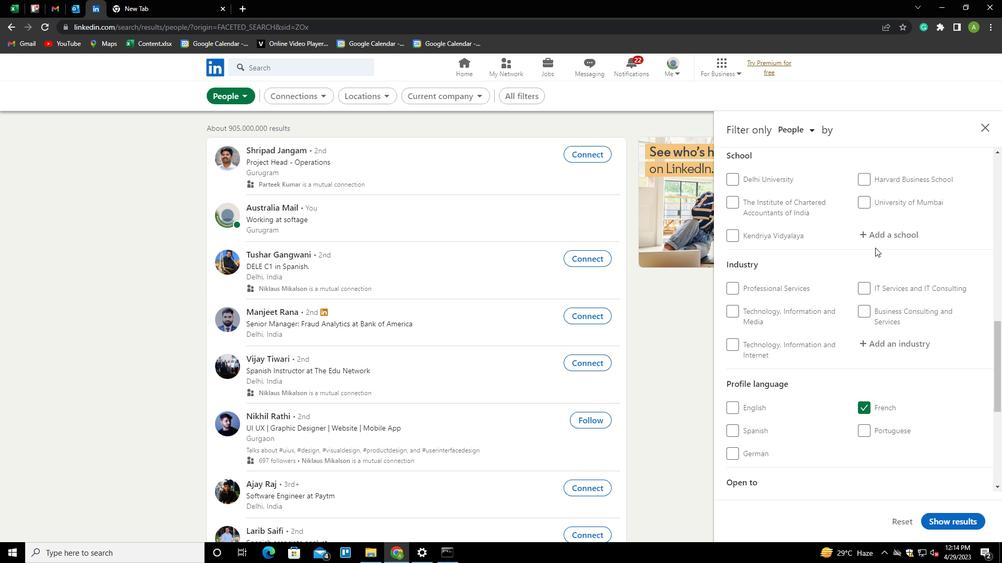 
Action: Mouse pressed left at (873, 234)
Screenshot: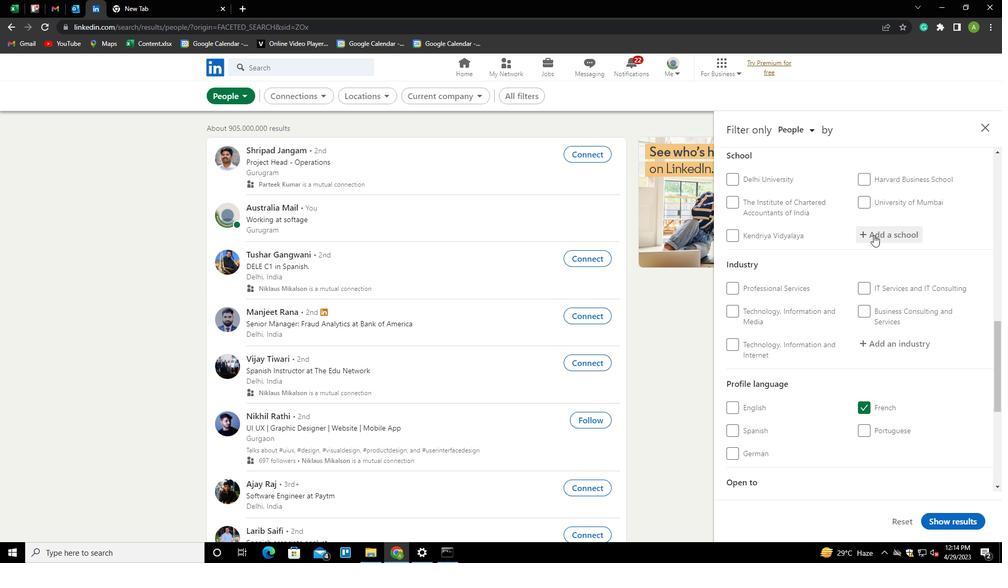 
Action: Key pressed <Key.shift><Key.shift><Key.shift><Key.shift><Key.shift><Key.shift><Key.shift><Key.shift><Key.shift><Key.shift><Key.shift><Key.shift><Key.shift><Key.shift><Key.shift><Key.shift><Key.shift><Key.shift><Key.shift><Key.shift><Key.shift><Key.shift><Key.shift><Key.shift><Key.shift><Key.shift><Key.shift><Key.shift><Key.shift><Key.shift><Key.shift><Key.shift>QUEEN<Key.space><Key.shift>MARY'S<Key.down><Key.down><Key.enter>
Screenshot: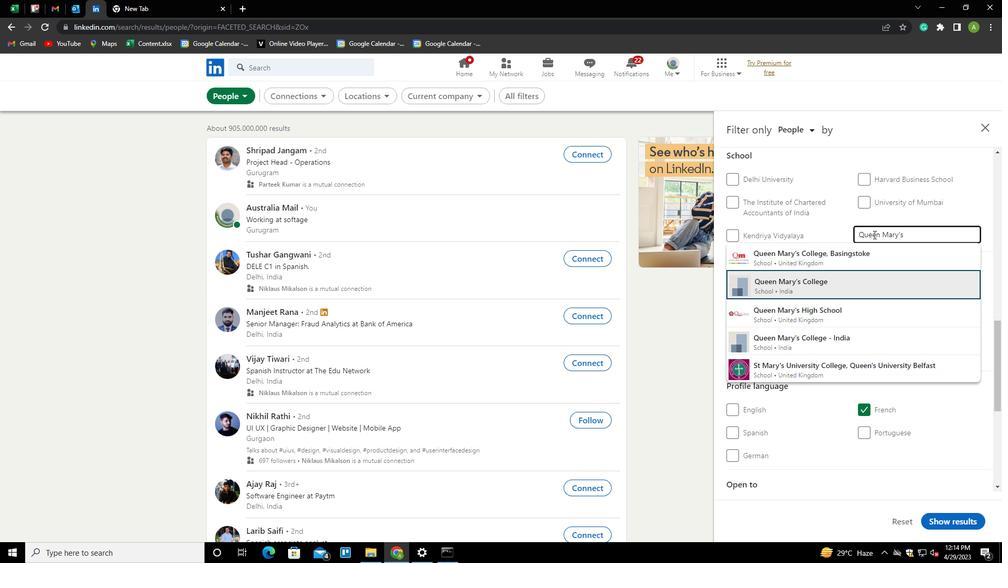 
Action: Mouse scrolled (873, 234) with delta (0, 0)
Screenshot: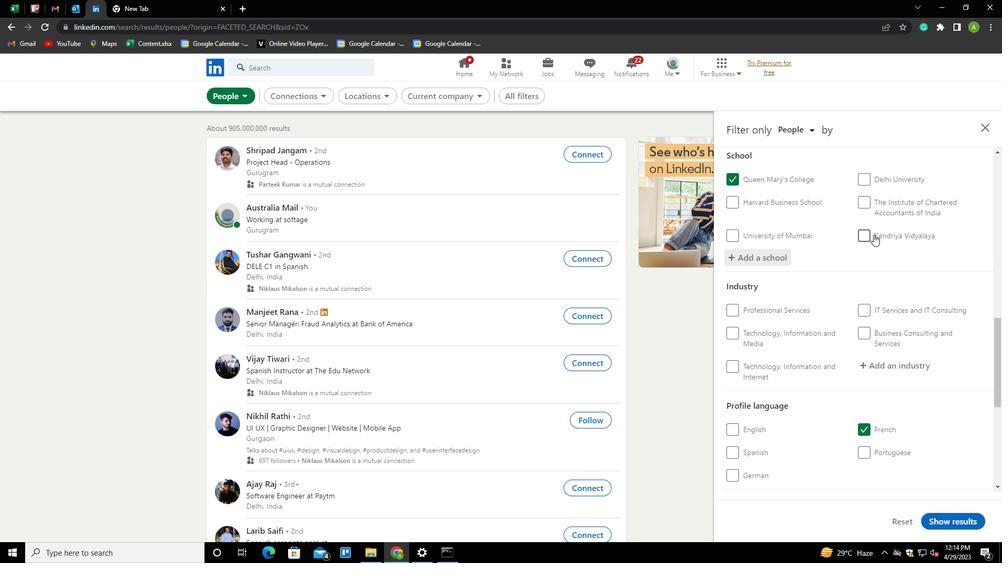 
Action: Mouse scrolled (873, 234) with delta (0, 0)
Screenshot: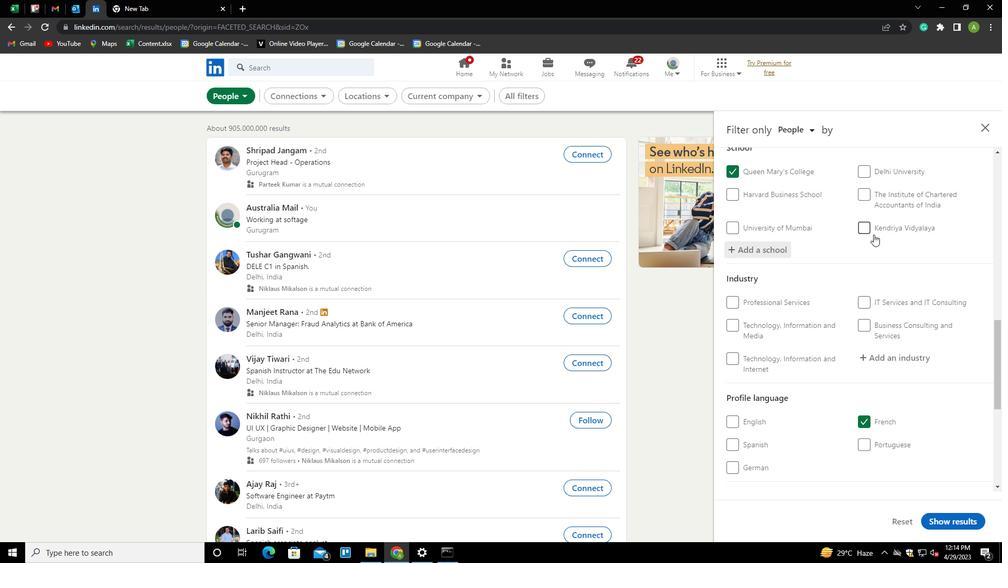 
Action: Mouse moved to (879, 261)
Screenshot: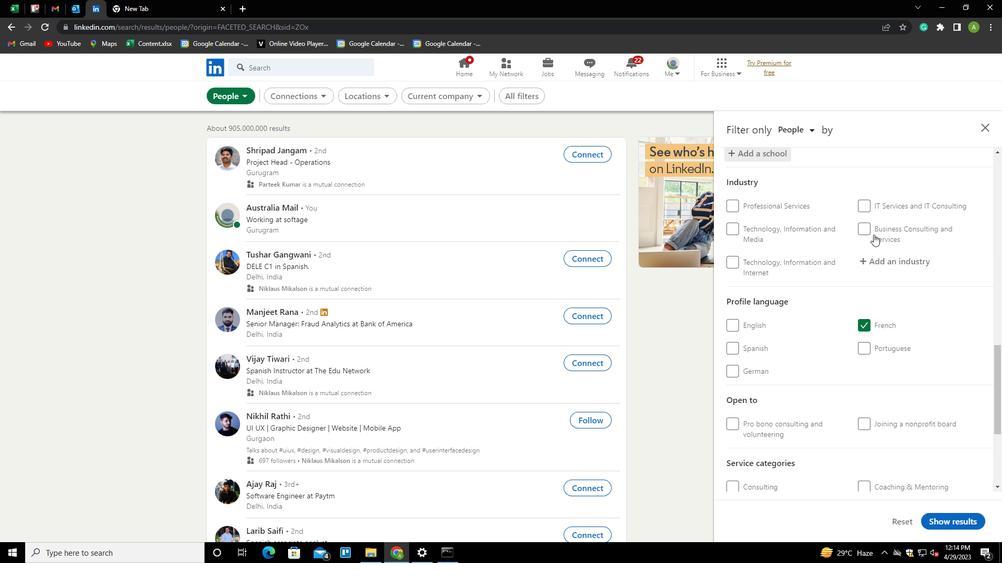 
Action: Mouse pressed left at (879, 261)
Screenshot: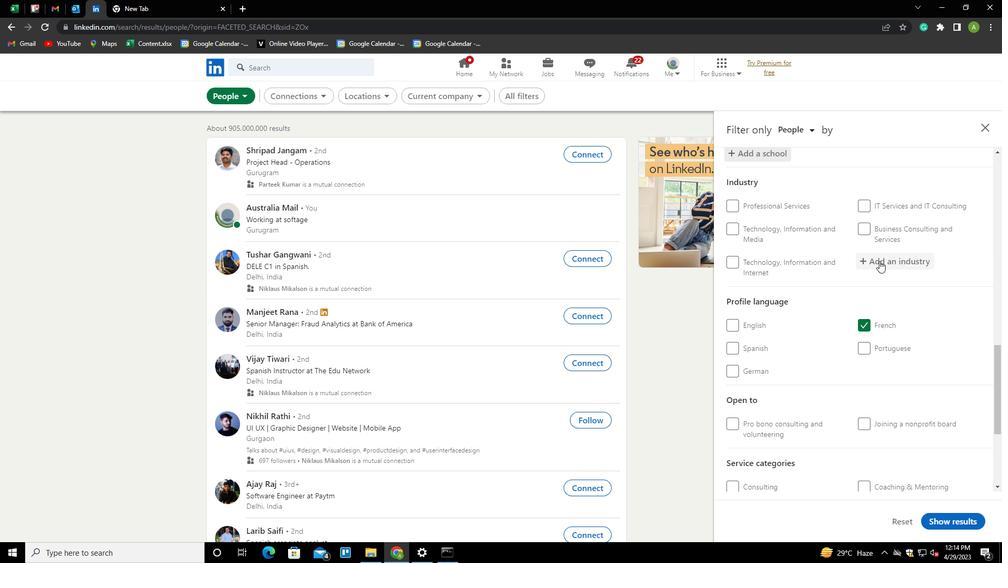 
Action: Key pressed <Key.shift>ENGINES<Key.space><Key.down><Key.enter>
Screenshot: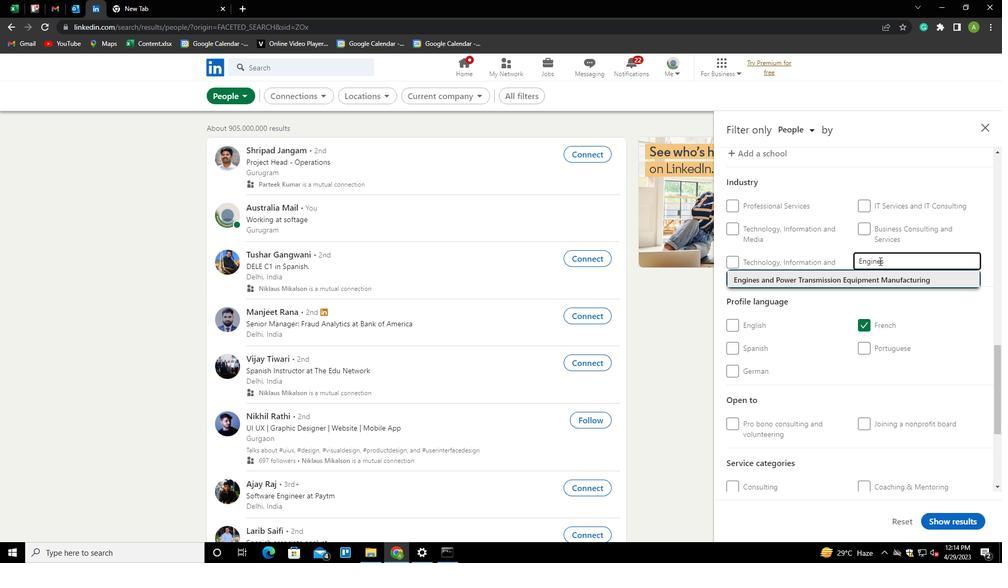 
Action: Mouse scrolled (879, 260) with delta (0, 0)
Screenshot: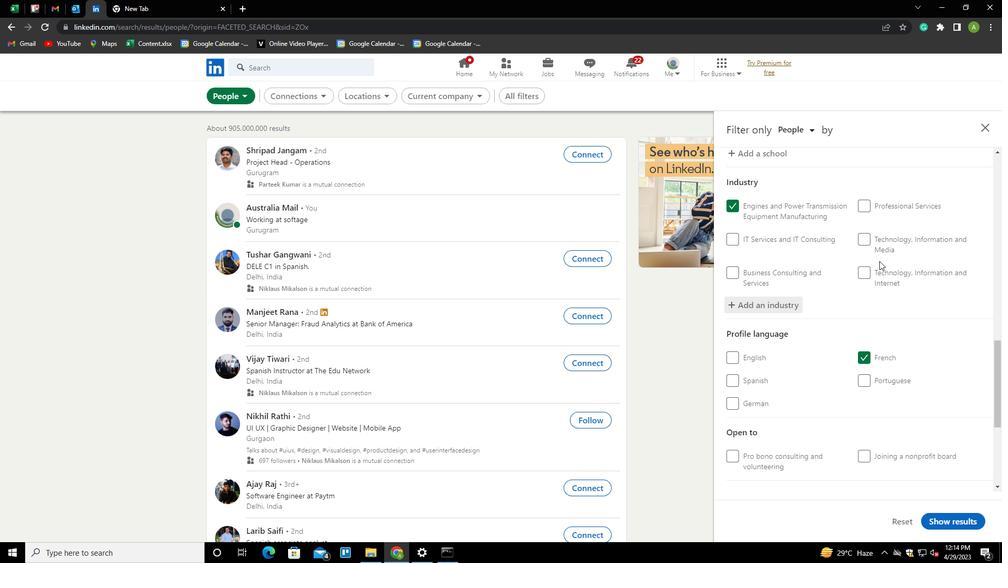 
Action: Mouse scrolled (879, 260) with delta (0, 0)
Screenshot: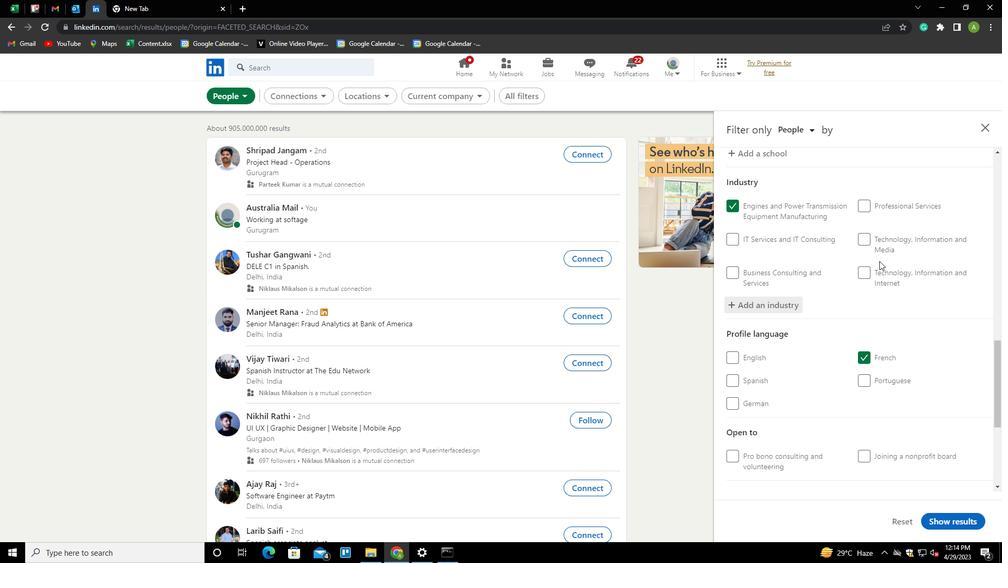 
Action: Mouse scrolled (879, 260) with delta (0, 0)
Screenshot: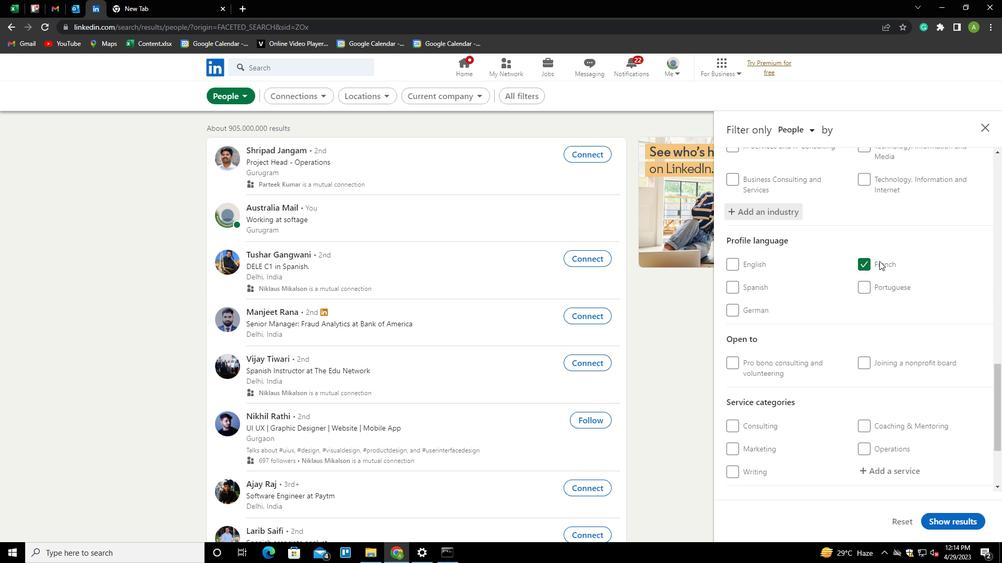 
Action: Mouse scrolled (879, 260) with delta (0, 0)
Screenshot: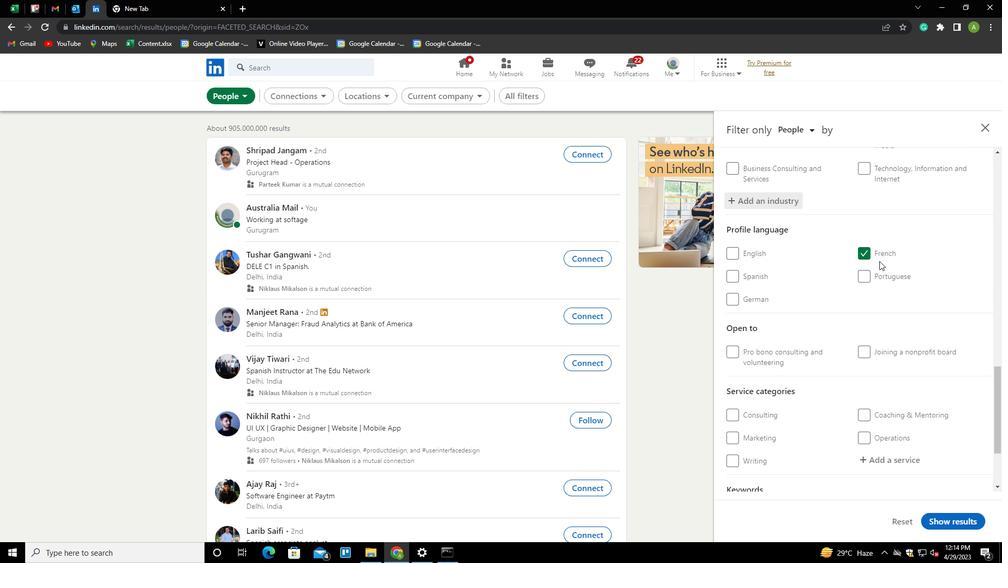 
Action: Mouse scrolled (879, 260) with delta (0, 0)
Screenshot: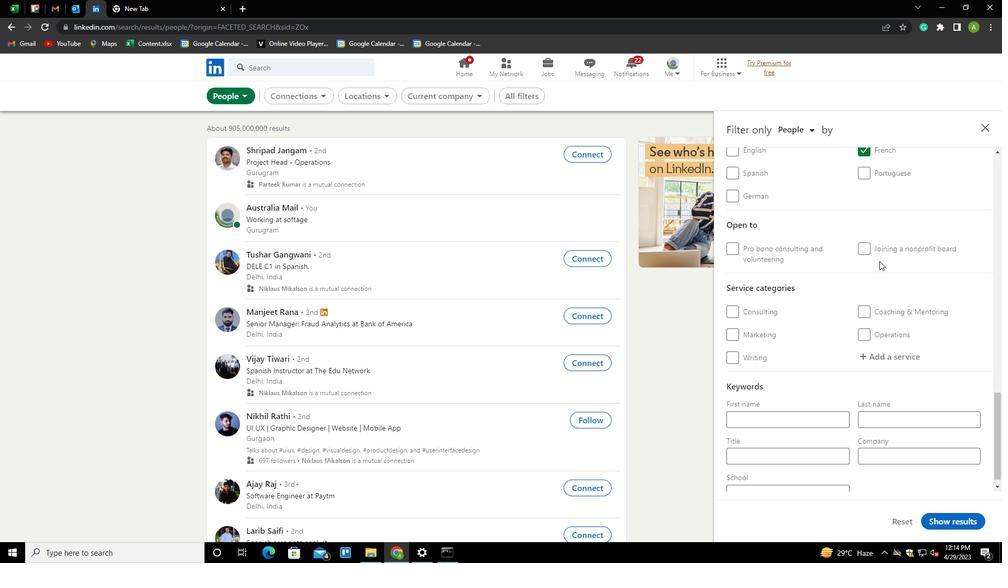 
Action: Mouse scrolled (879, 260) with delta (0, 0)
Screenshot: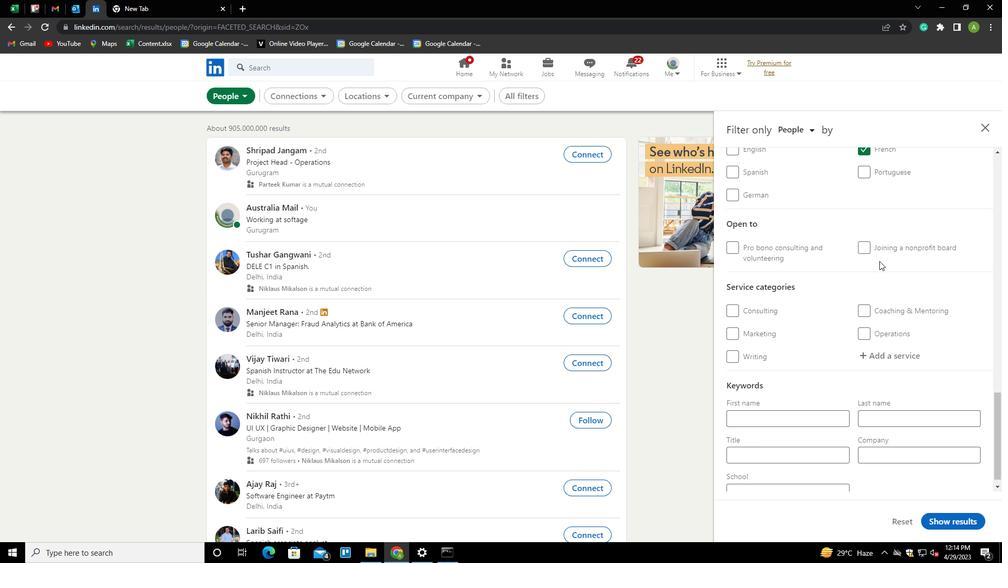 
Action: Mouse moved to (877, 342)
Screenshot: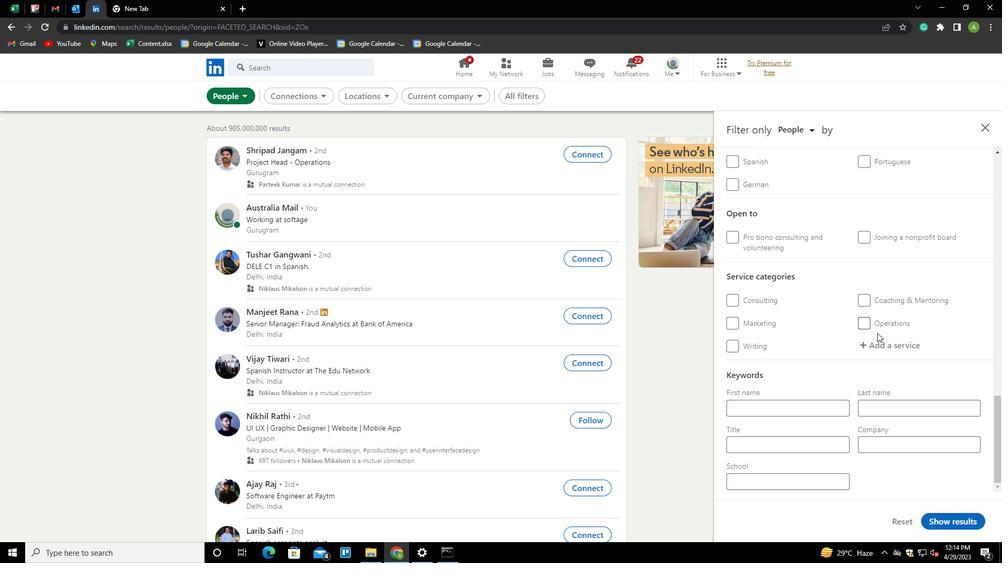 
Action: Mouse pressed left at (877, 342)
Screenshot: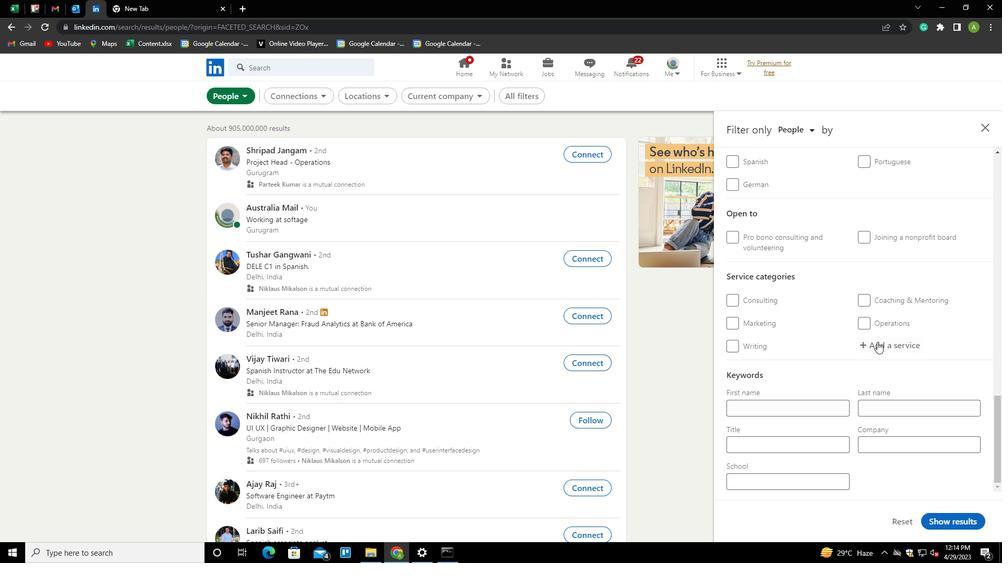 
Action: Mouse moved to (870, 348)
Screenshot: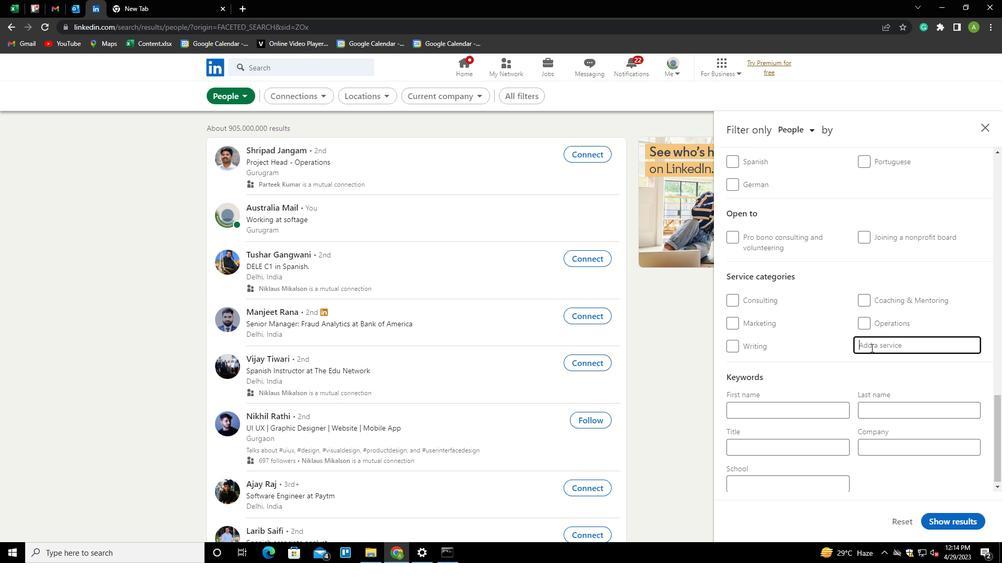 
Action: Key pressed C
Screenshot: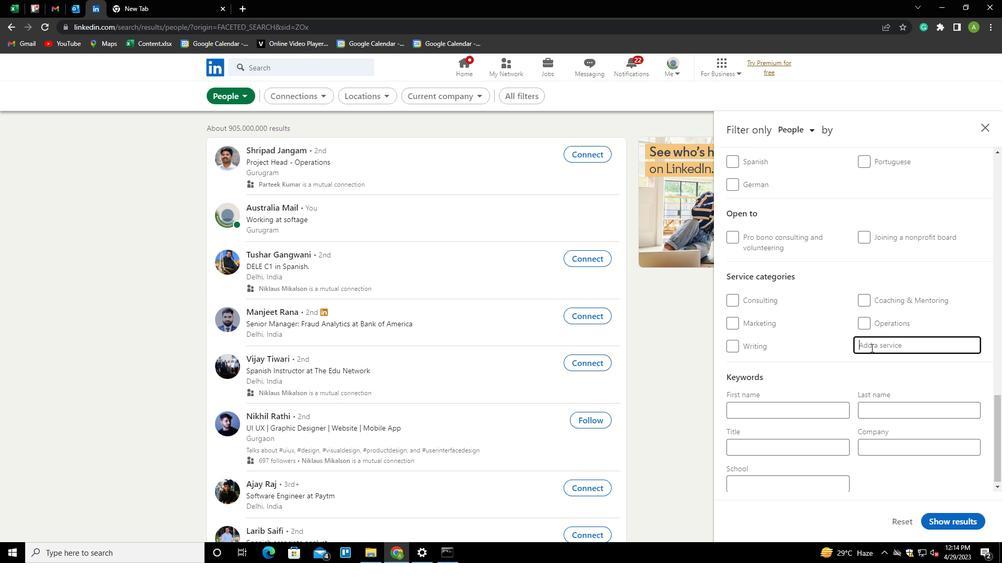 
Action: Mouse moved to (869, 349)
Screenshot: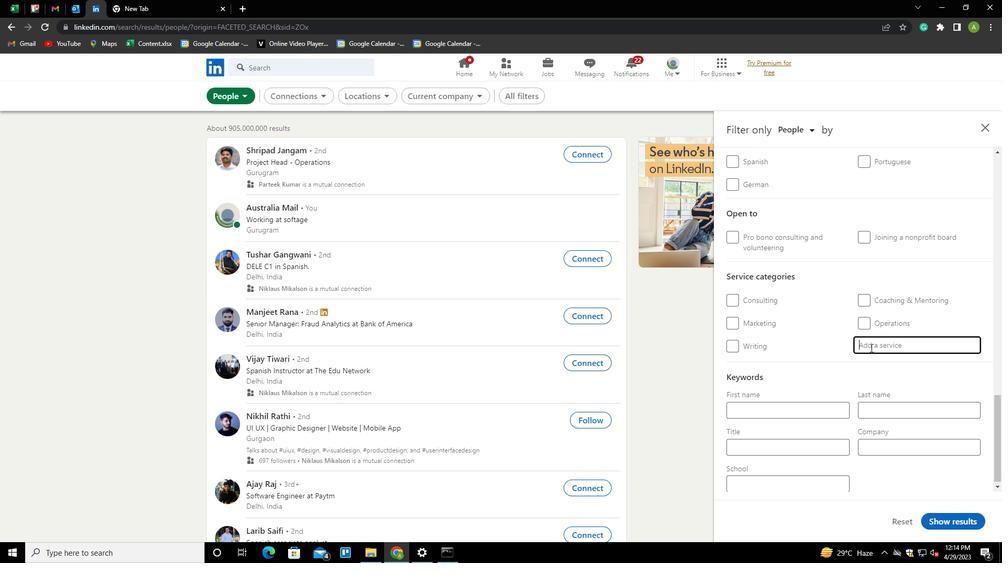 
Action: Key pressed OMMERCIAL<Key.down><Key.enter>
Screenshot: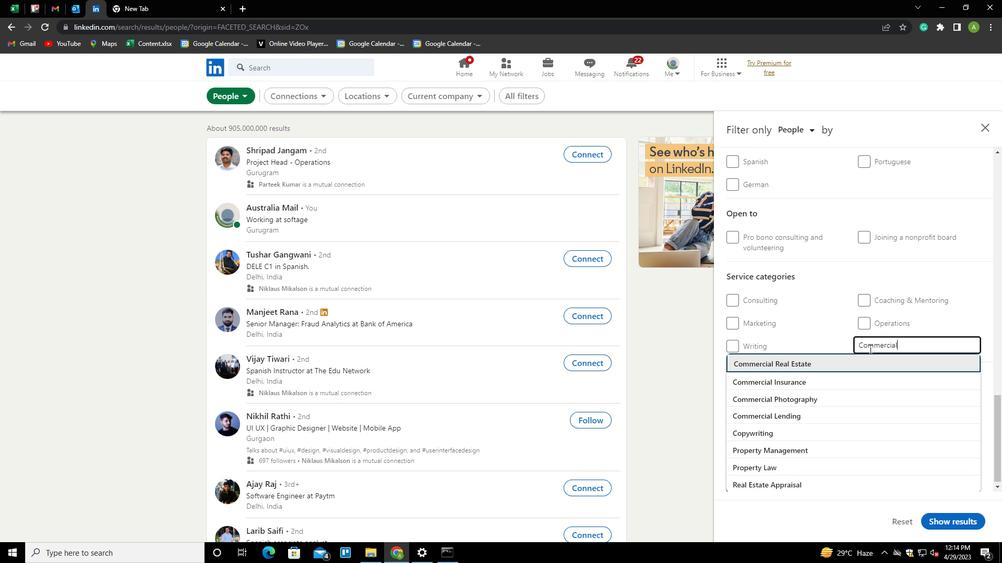 
Action: Mouse moved to (871, 342)
Screenshot: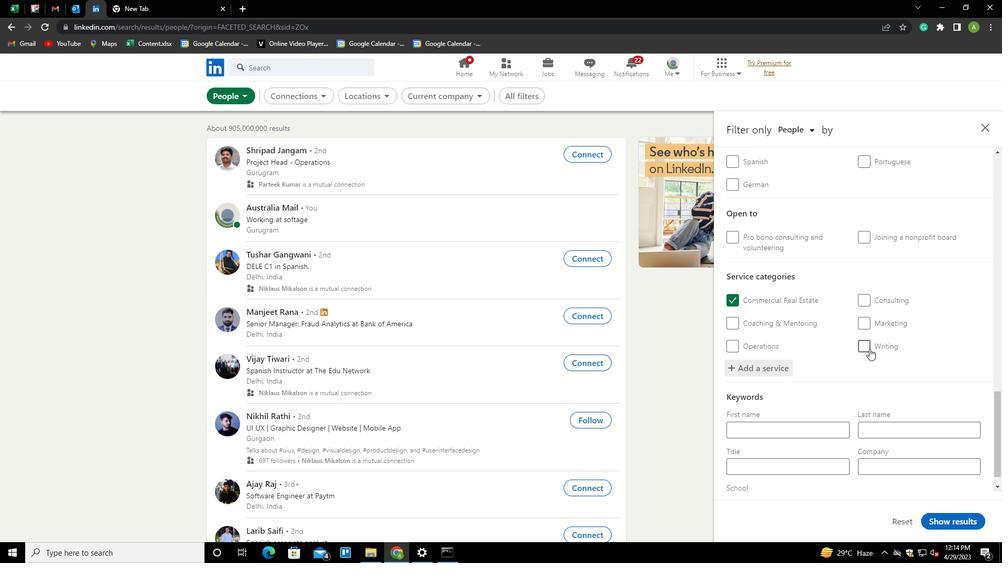 
Action: Mouse scrolled (871, 341) with delta (0, 0)
Screenshot: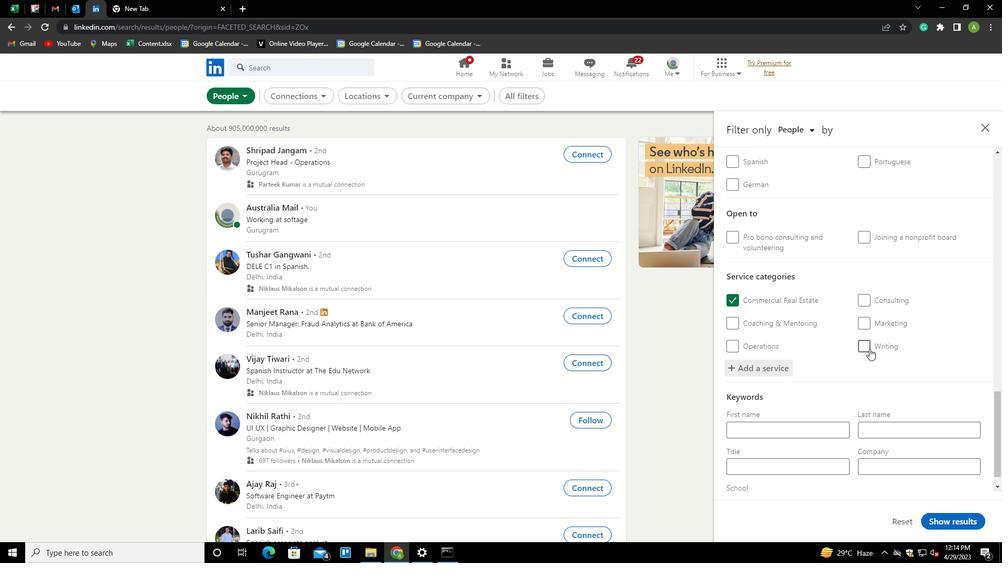 
Action: Mouse scrolled (871, 341) with delta (0, 0)
Screenshot: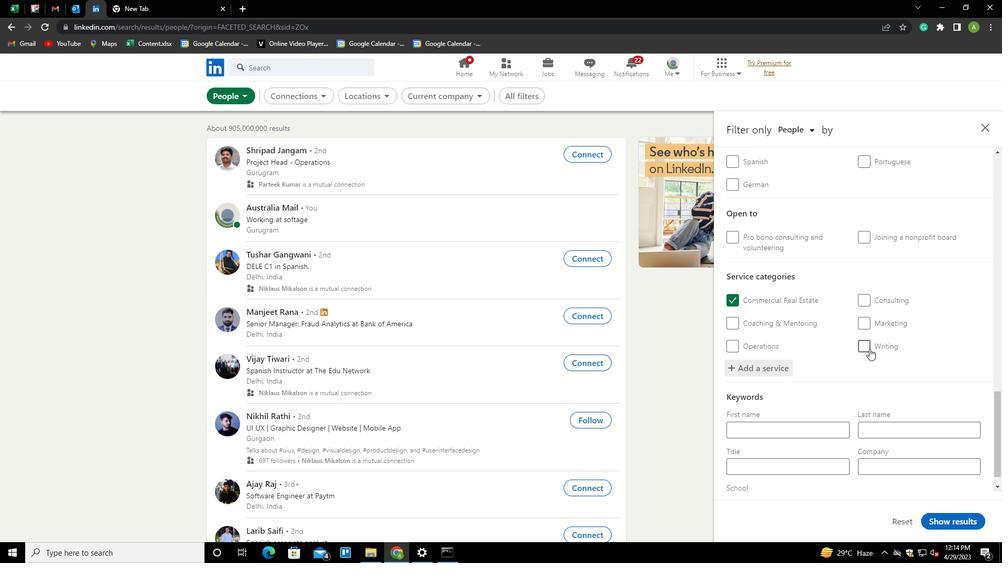 
Action: Mouse moved to (871, 342)
Screenshot: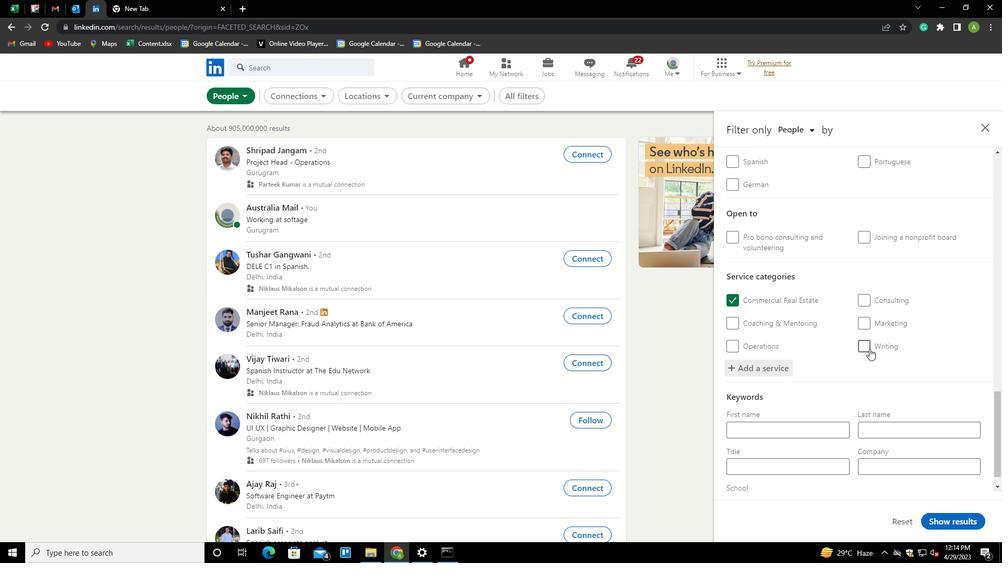 
Action: Mouse scrolled (871, 341) with delta (0, 0)
Screenshot: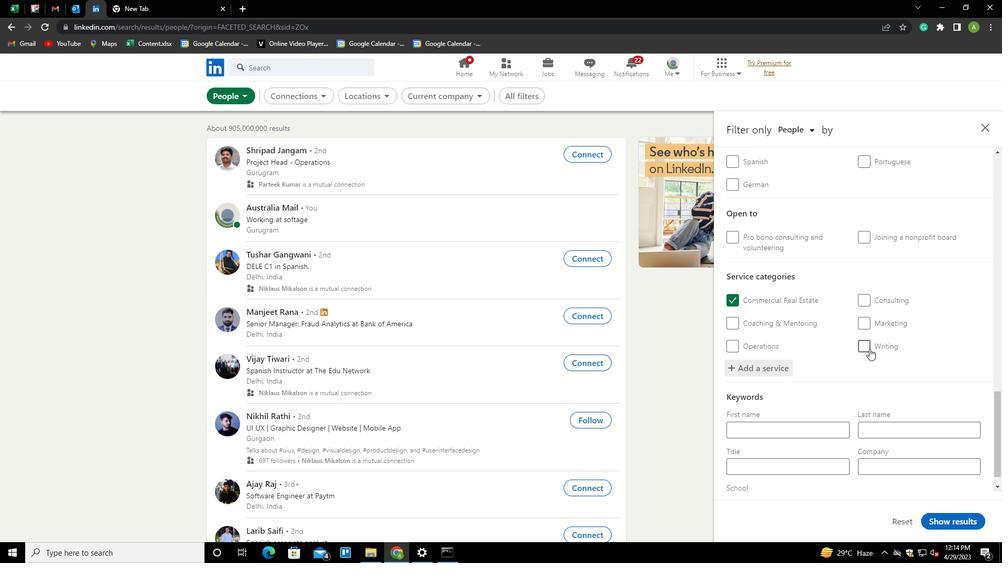 
Action: Mouse scrolled (871, 341) with delta (0, 0)
Screenshot: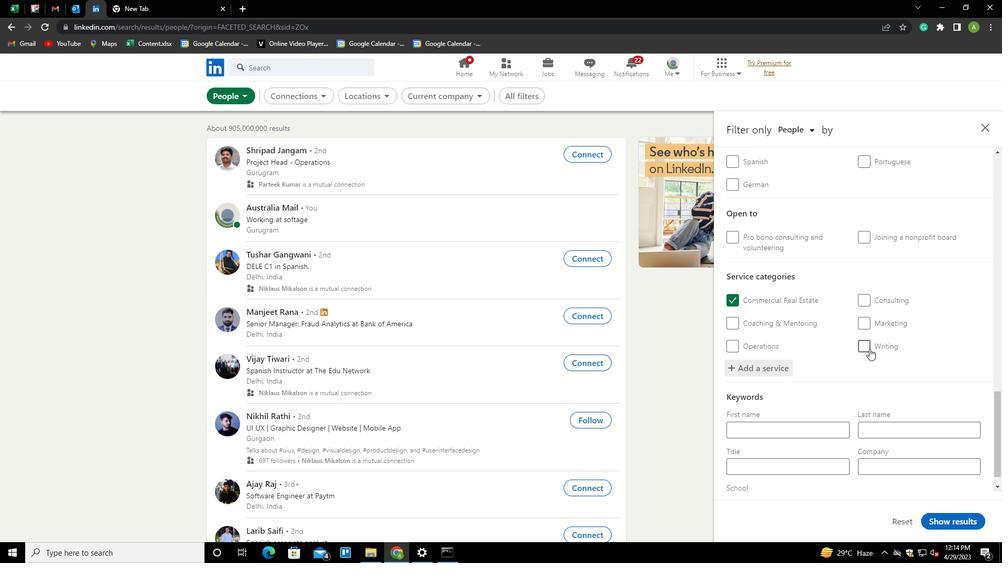 
Action: Mouse scrolled (871, 341) with delta (0, 0)
Screenshot: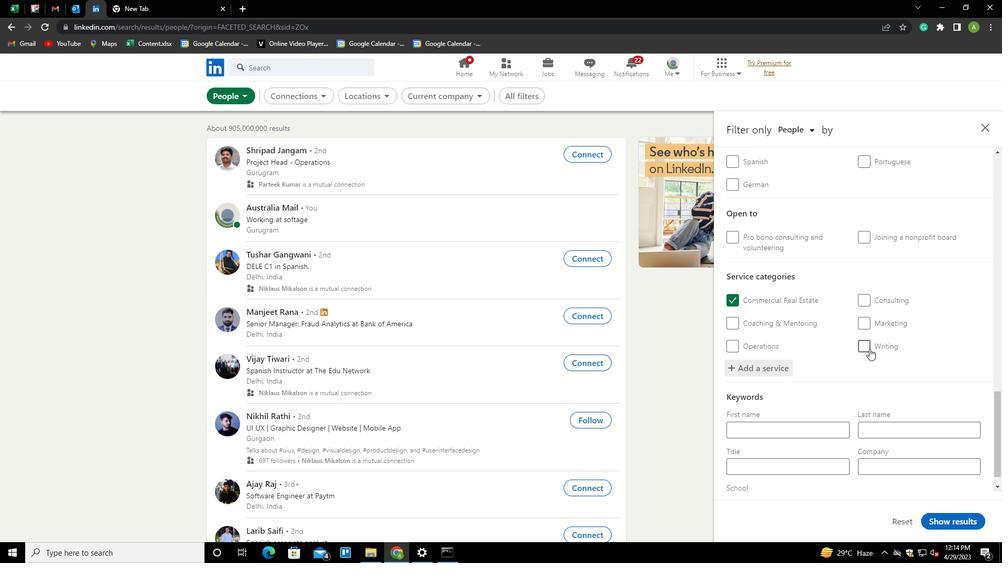 
Action: Mouse scrolled (871, 341) with delta (0, 0)
Screenshot: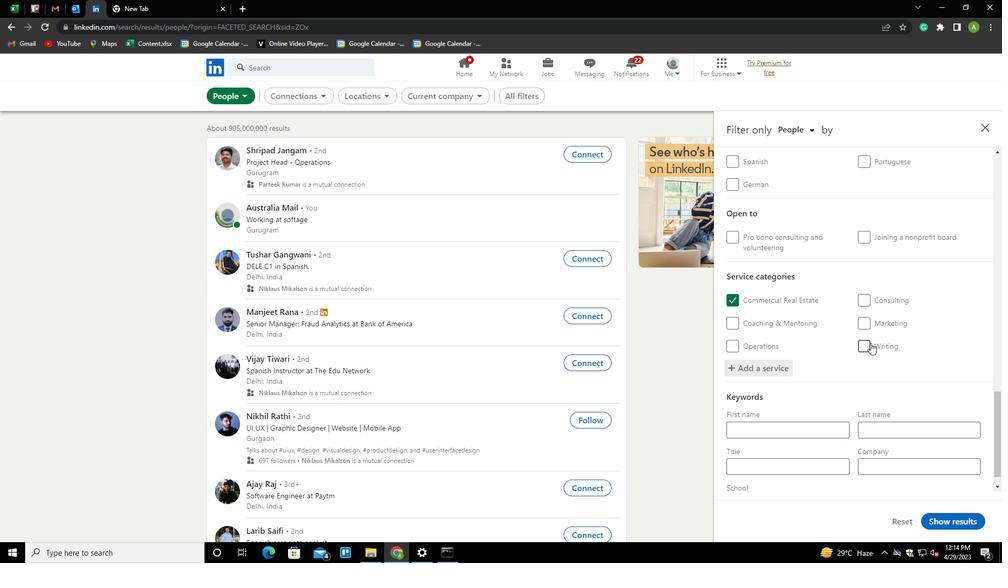 
Action: Mouse moved to (785, 449)
Screenshot: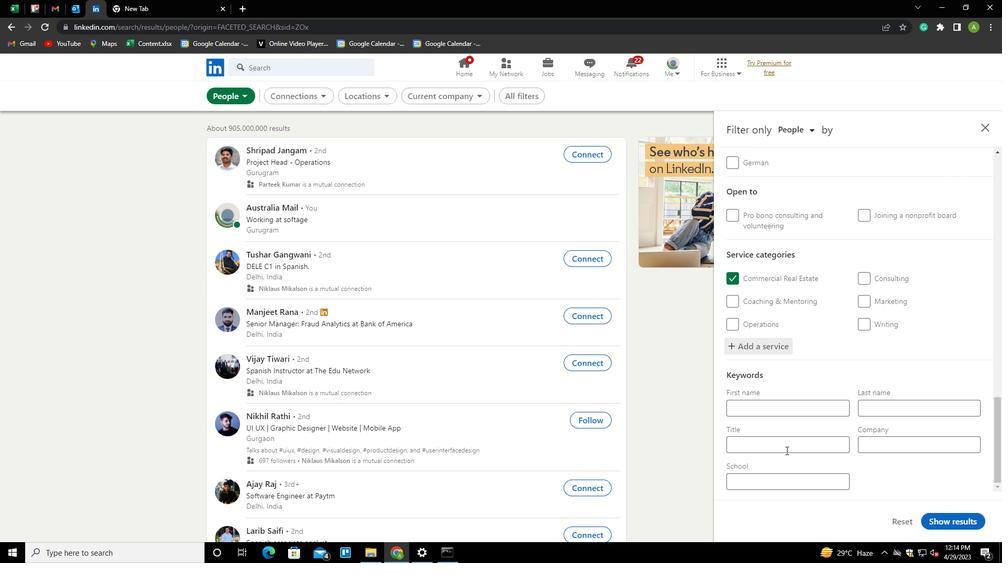 
Action: Mouse pressed left at (785, 449)
Screenshot: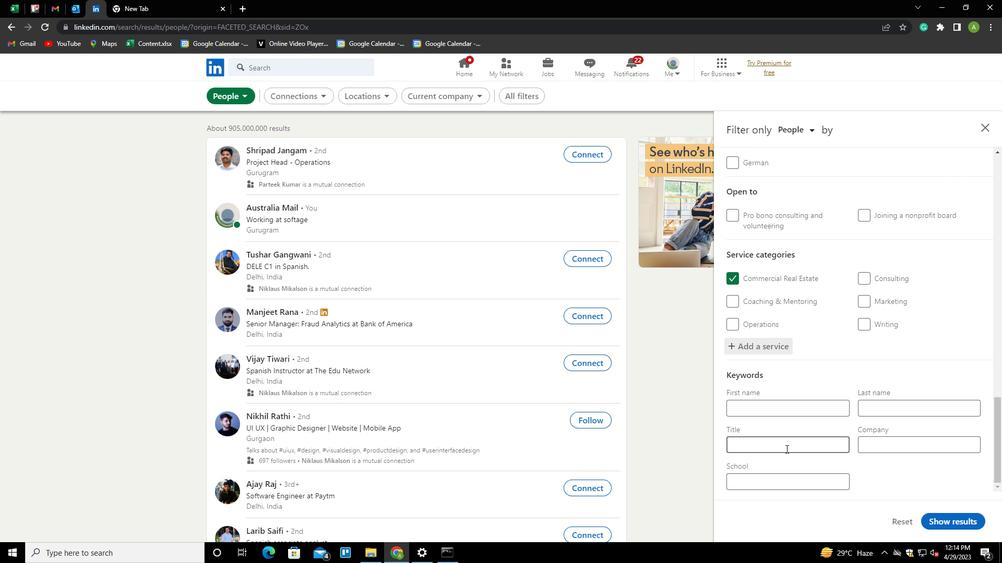 
Action: Key pressed <Key.shift>SALES<Key.space>ENGINEER
Screenshot: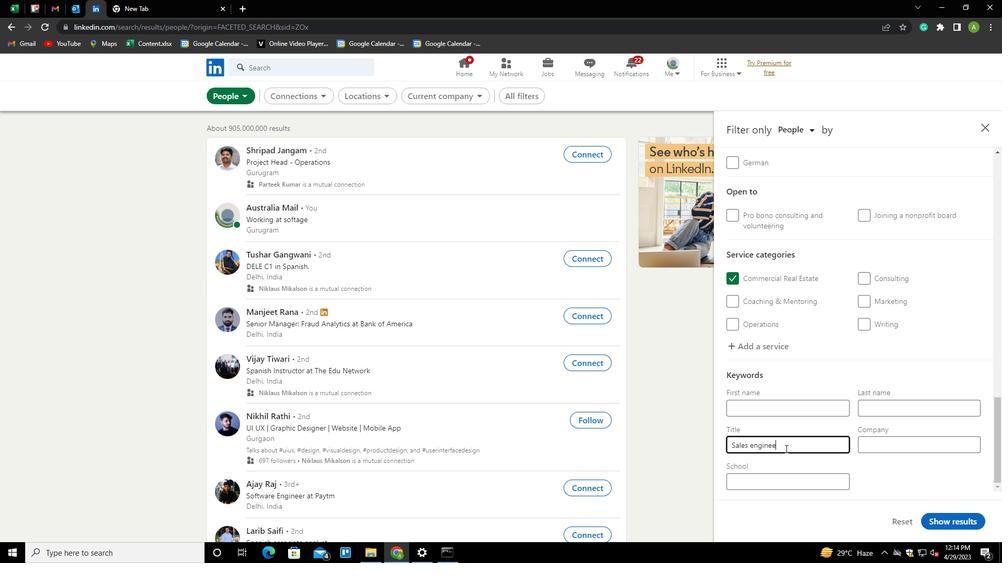 
Action: Mouse moved to (895, 470)
Screenshot: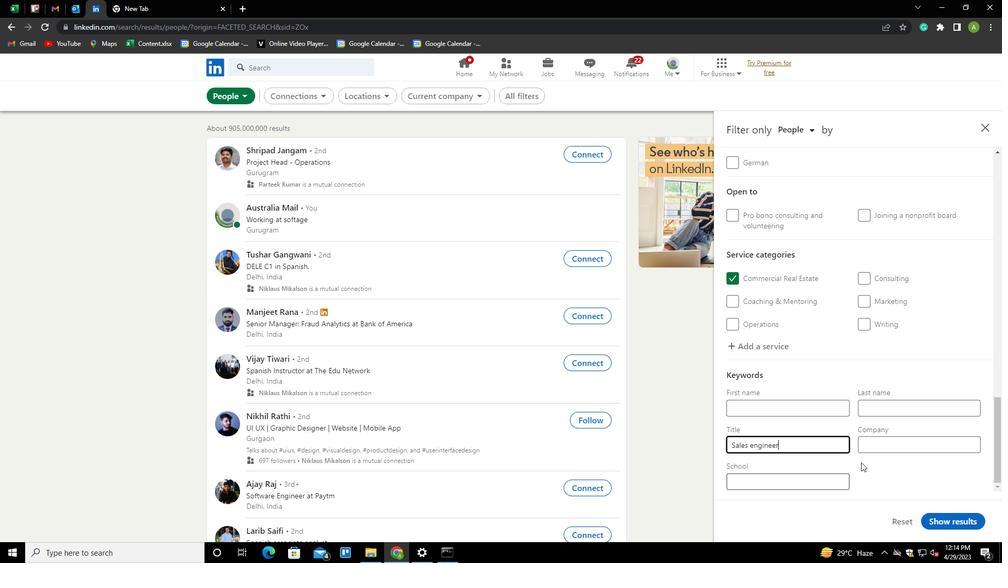 
Action: Mouse pressed left at (895, 470)
Screenshot: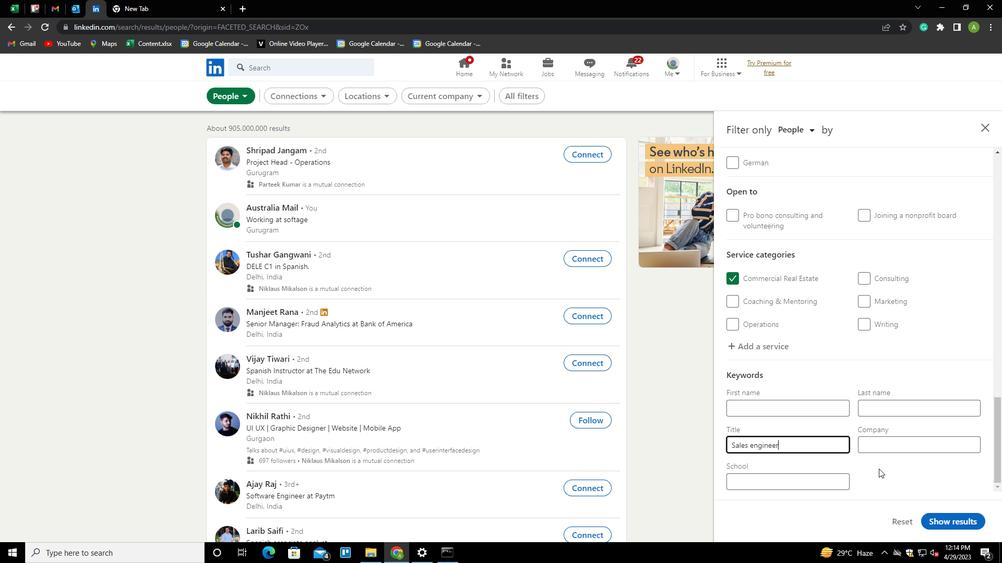 
Action: Mouse moved to (952, 524)
Screenshot: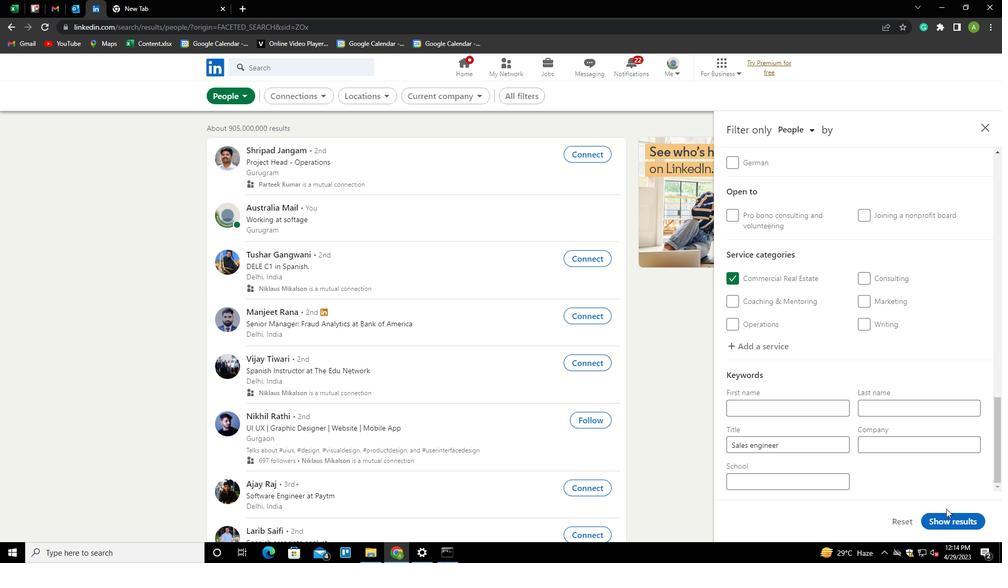 
Action: Mouse pressed left at (952, 524)
Screenshot: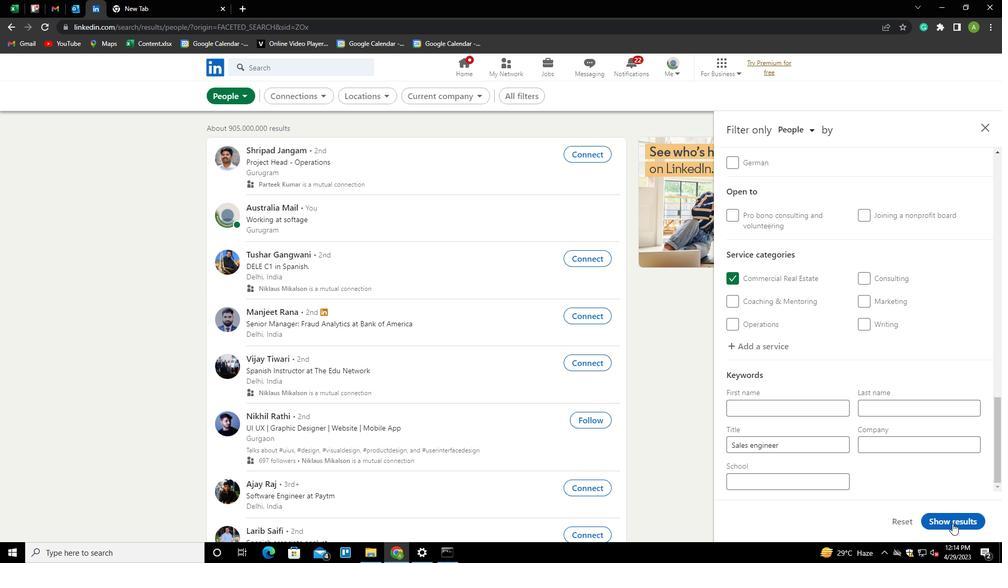 
